 Task: Assign in the project ArchBridge the issue 'Develop a new feature to allow for automated document generation' to the sprint 'Hyperdrive'. Assign in the project ArchBridge the issue 'Improve performance when searching large data sets' to the sprint 'Hyperdrive'. Assign in the project ArchBridge the issue 'Implement user permissions to restrict access to sensitive data' to the sprint 'Hyperdrive'. Assign in the project ArchBridge the issue 'Develop a new feature to allow for in-app messaging between users' to the sprint 'Hyperdrive'
Action: Mouse moved to (228, 54)
Screenshot: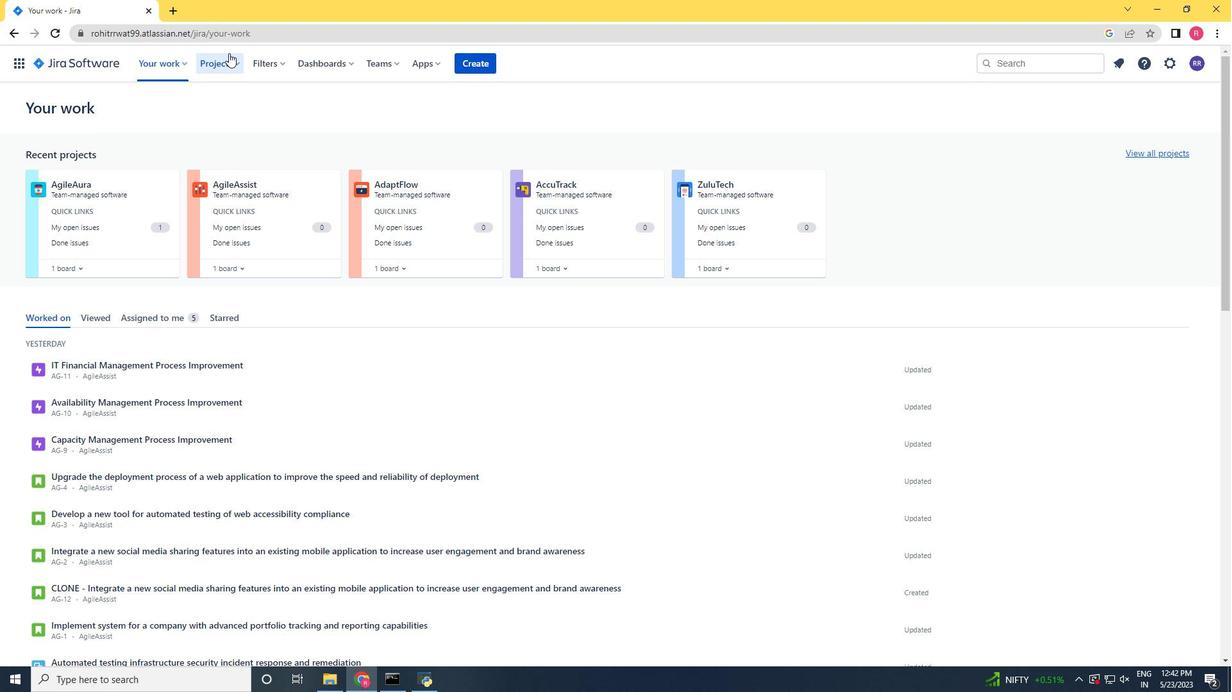 
Action: Mouse pressed left at (228, 54)
Screenshot: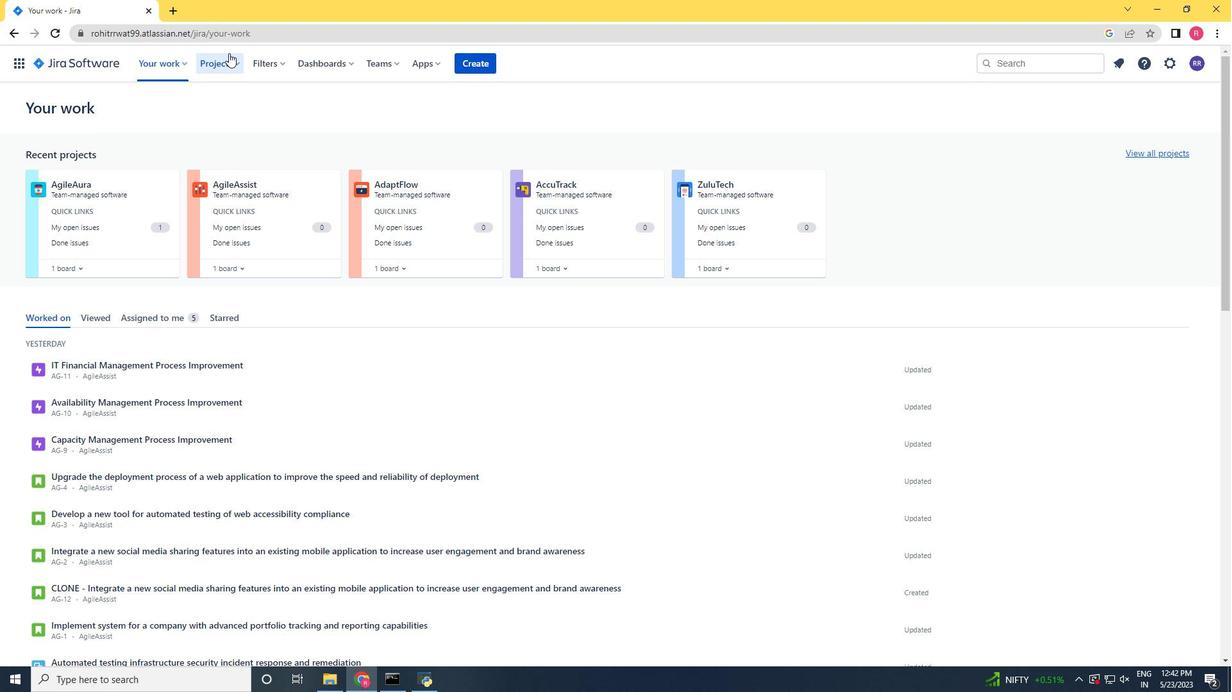 
Action: Mouse moved to (253, 121)
Screenshot: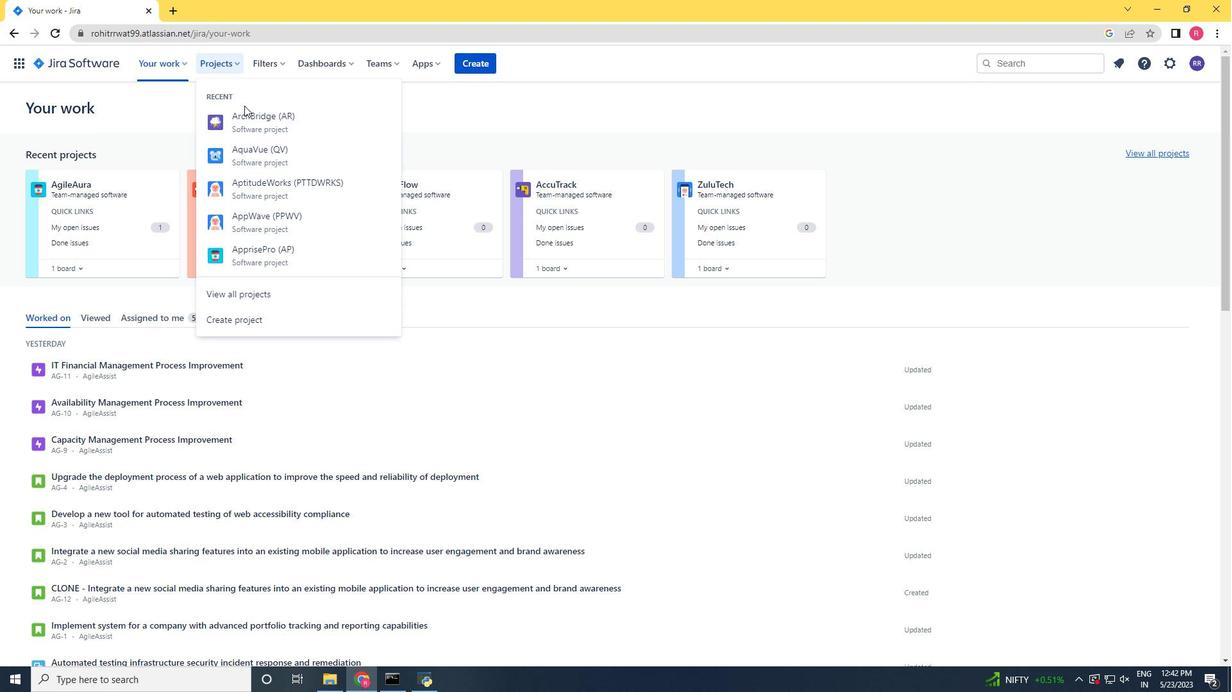 
Action: Mouse pressed left at (253, 121)
Screenshot: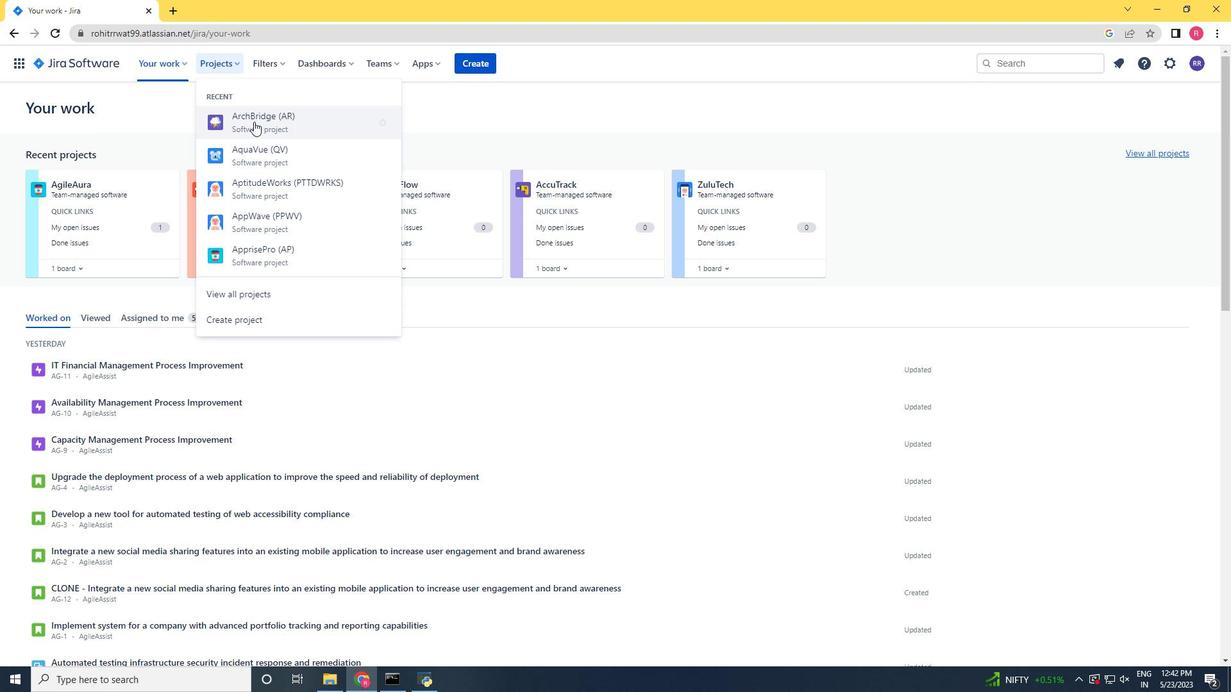 
Action: Mouse moved to (105, 189)
Screenshot: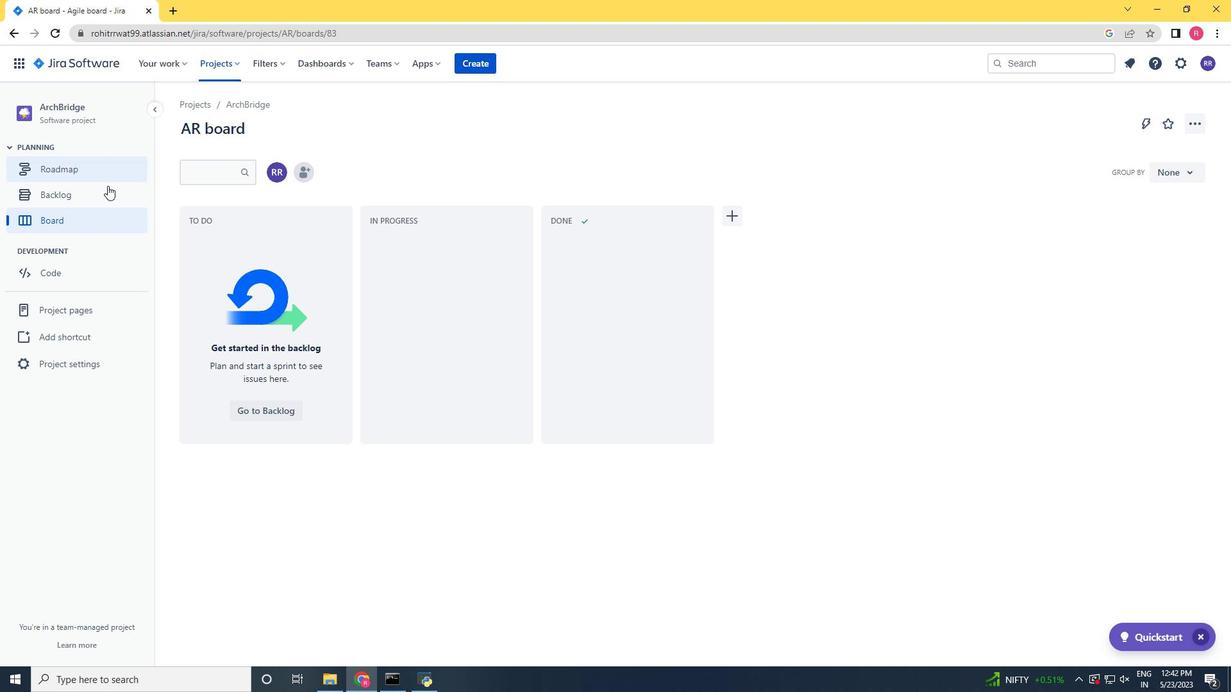
Action: Mouse pressed left at (105, 189)
Screenshot: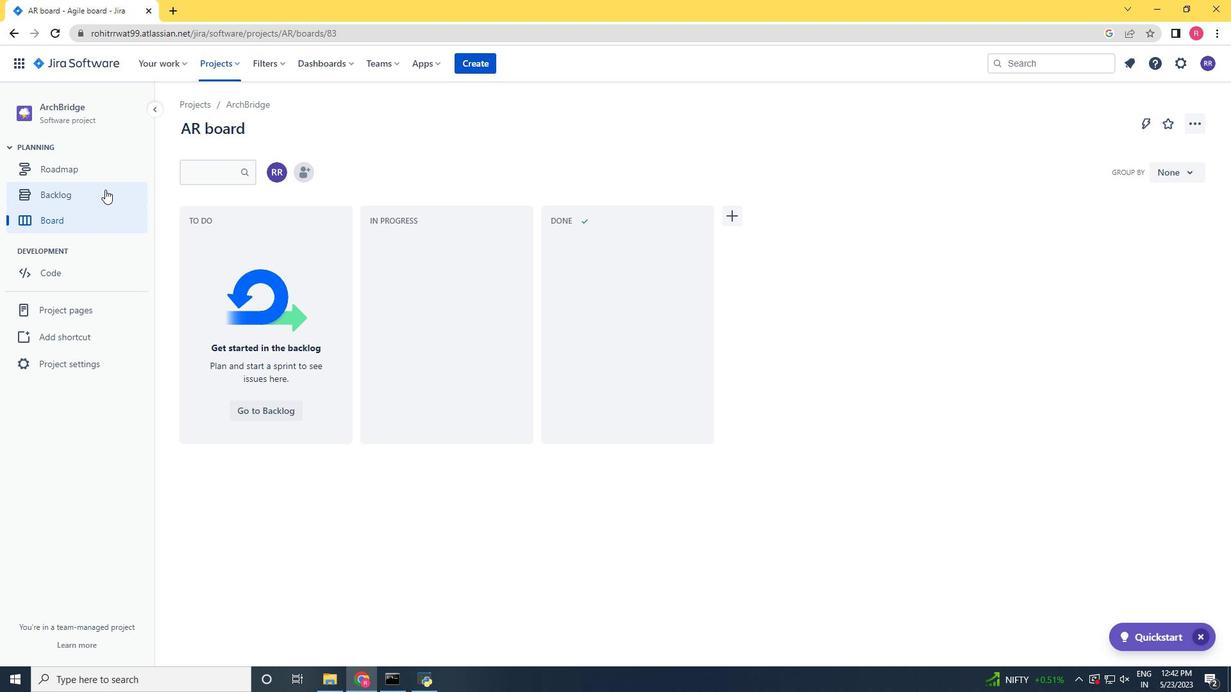
Action: Mouse moved to (936, 350)
Screenshot: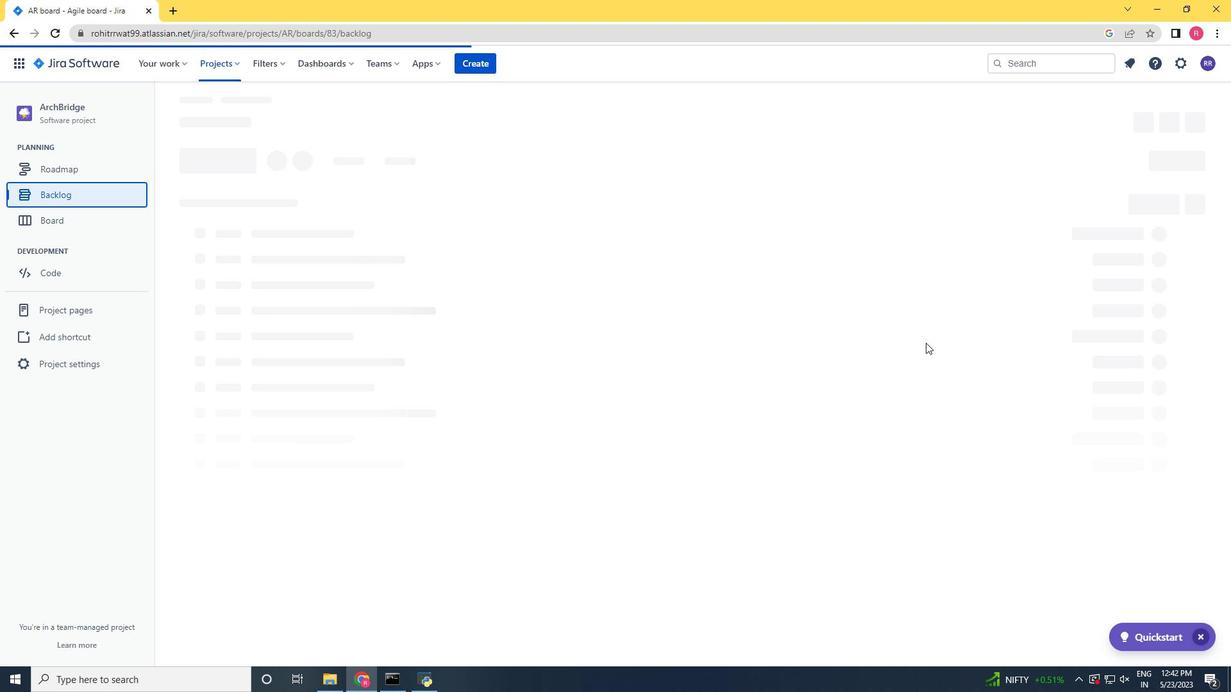 
Action: Mouse scrolled (936, 350) with delta (0, 0)
Screenshot: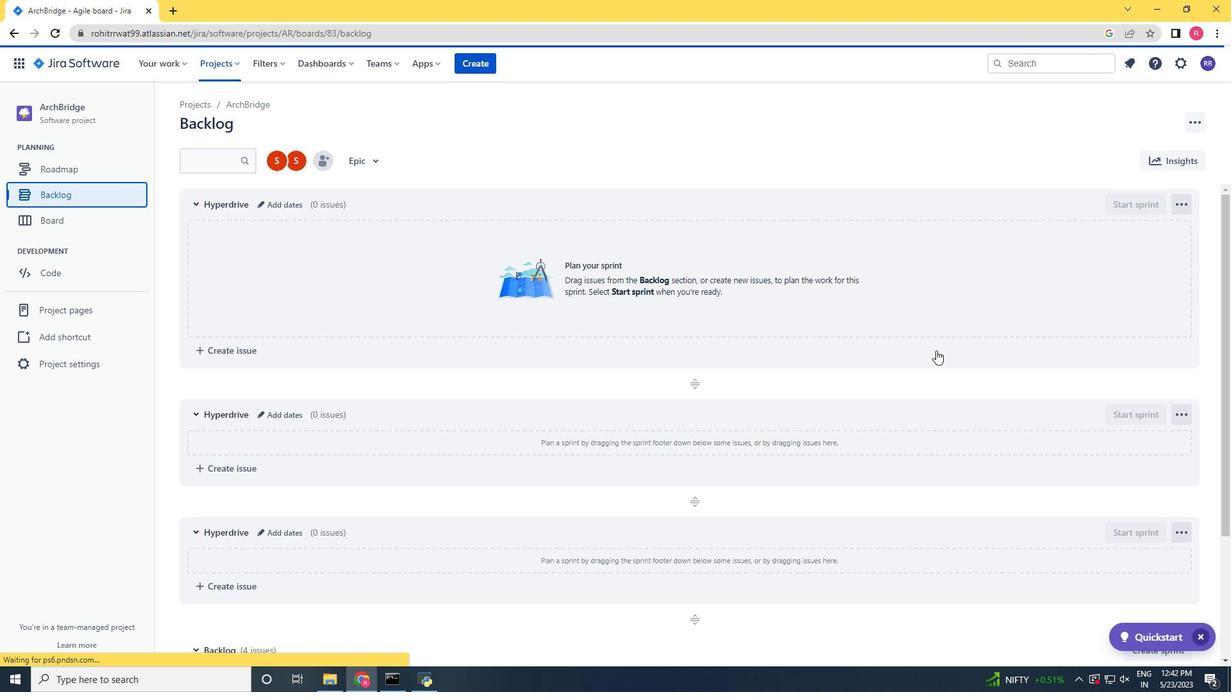 
Action: Mouse moved to (936, 353)
Screenshot: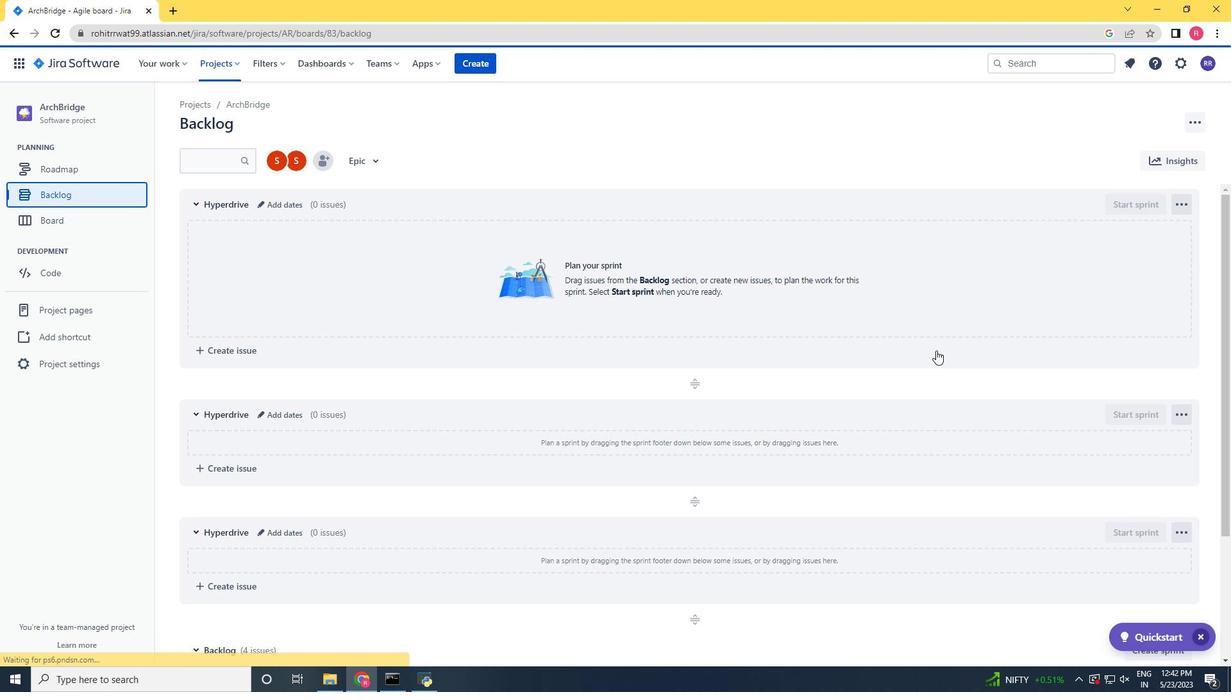 
Action: Mouse scrolled (936, 351) with delta (0, 0)
Screenshot: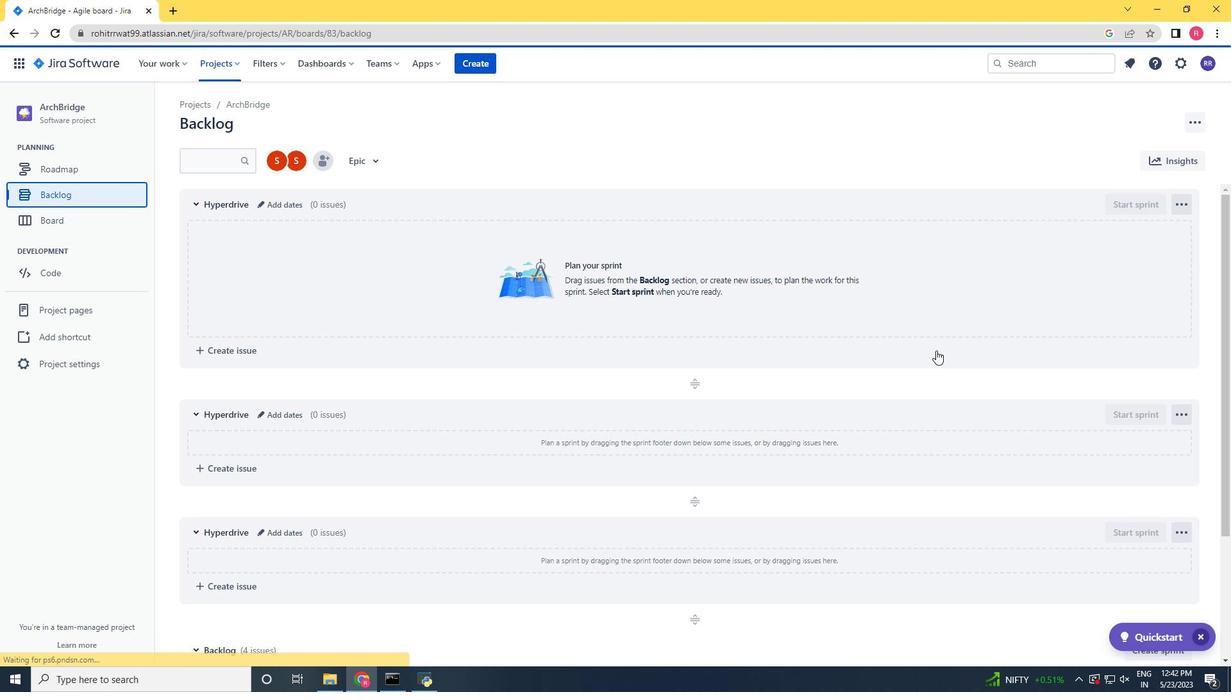 
Action: Mouse scrolled (936, 352) with delta (0, 0)
Screenshot: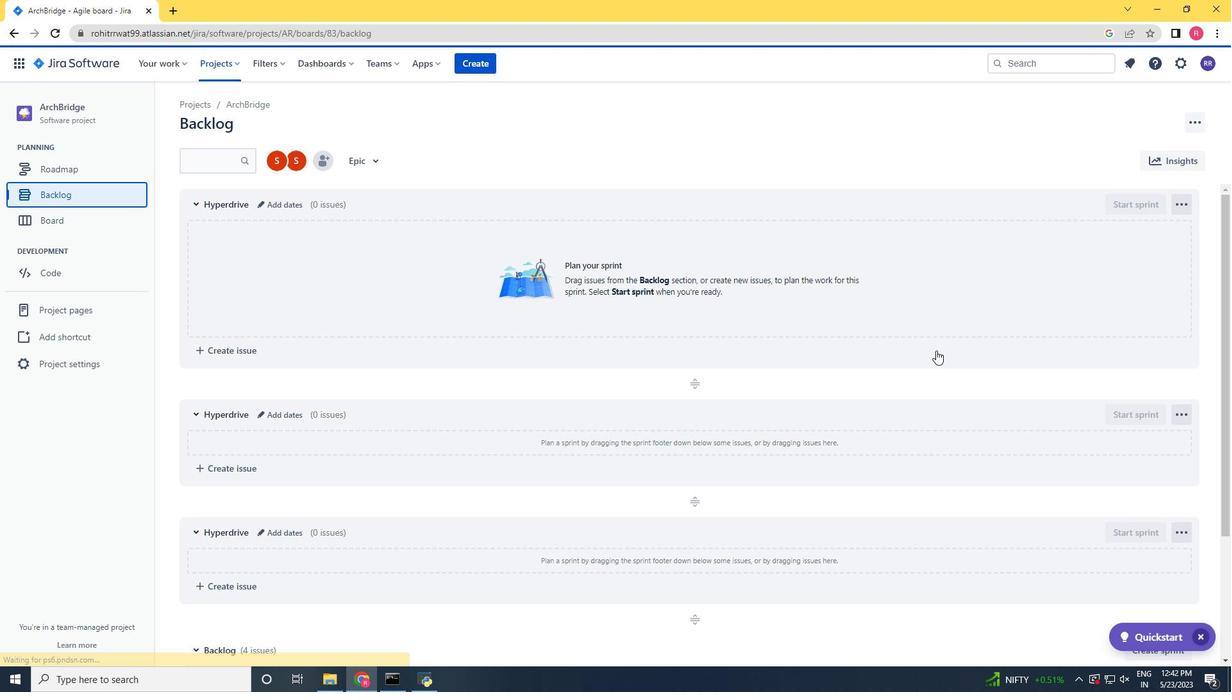 
Action: Mouse scrolled (936, 352) with delta (0, 0)
Screenshot: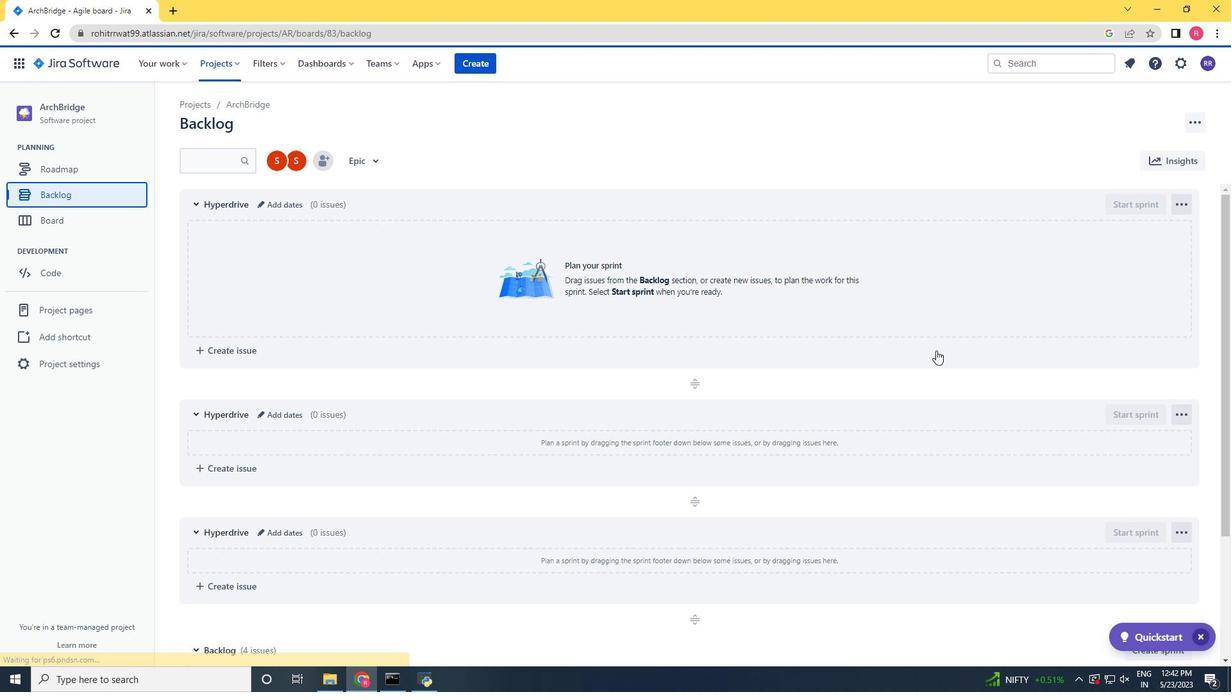 
Action: Mouse moved to (936, 353)
Screenshot: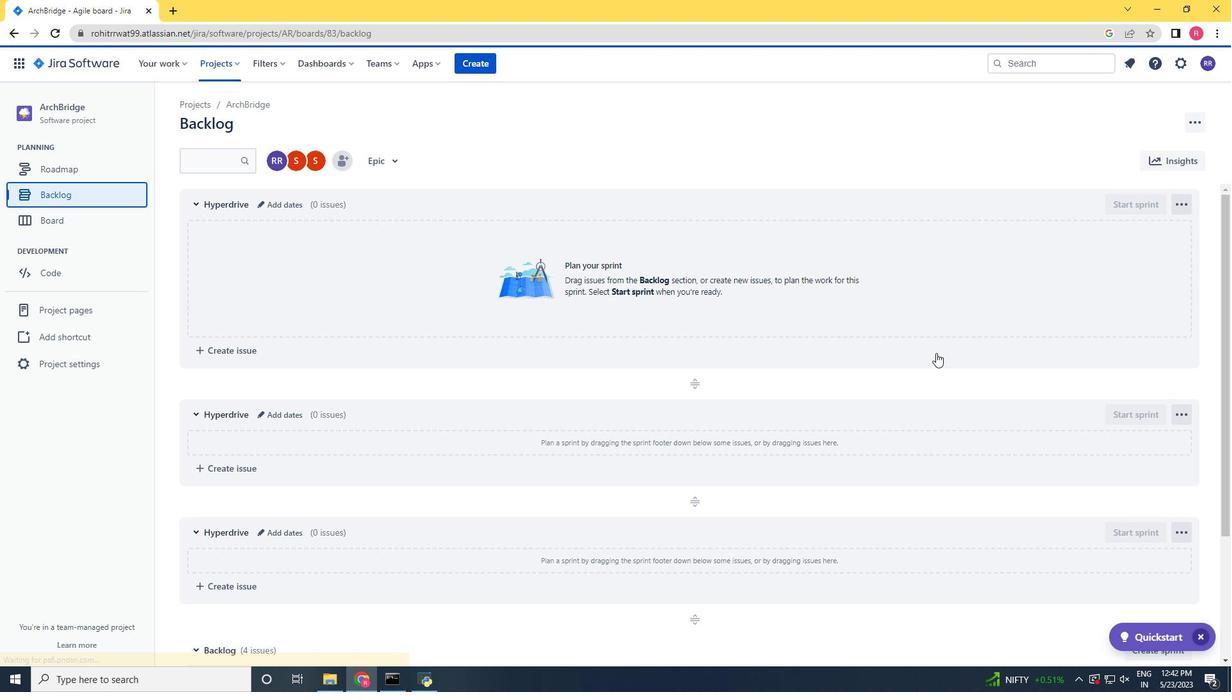 
Action: Mouse scrolled (936, 352) with delta (0, 0)
Screenshot: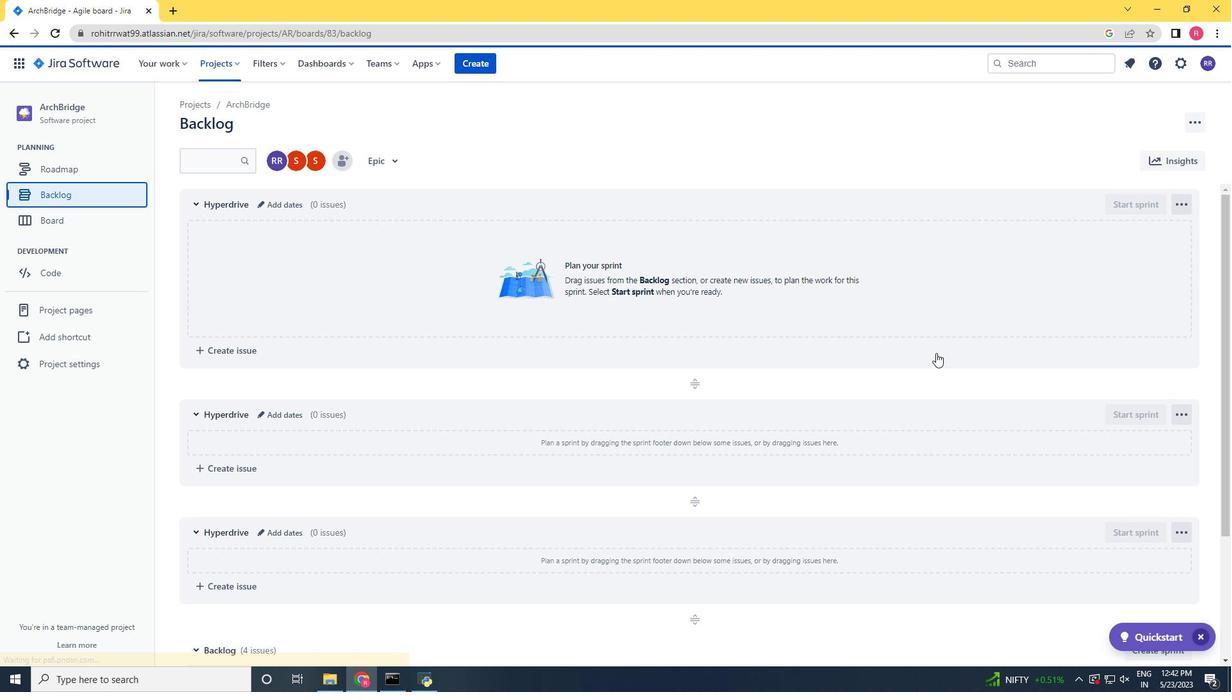 
Action: Mouse scrolled (936, 352) with delta (0, 0)
Screenshot: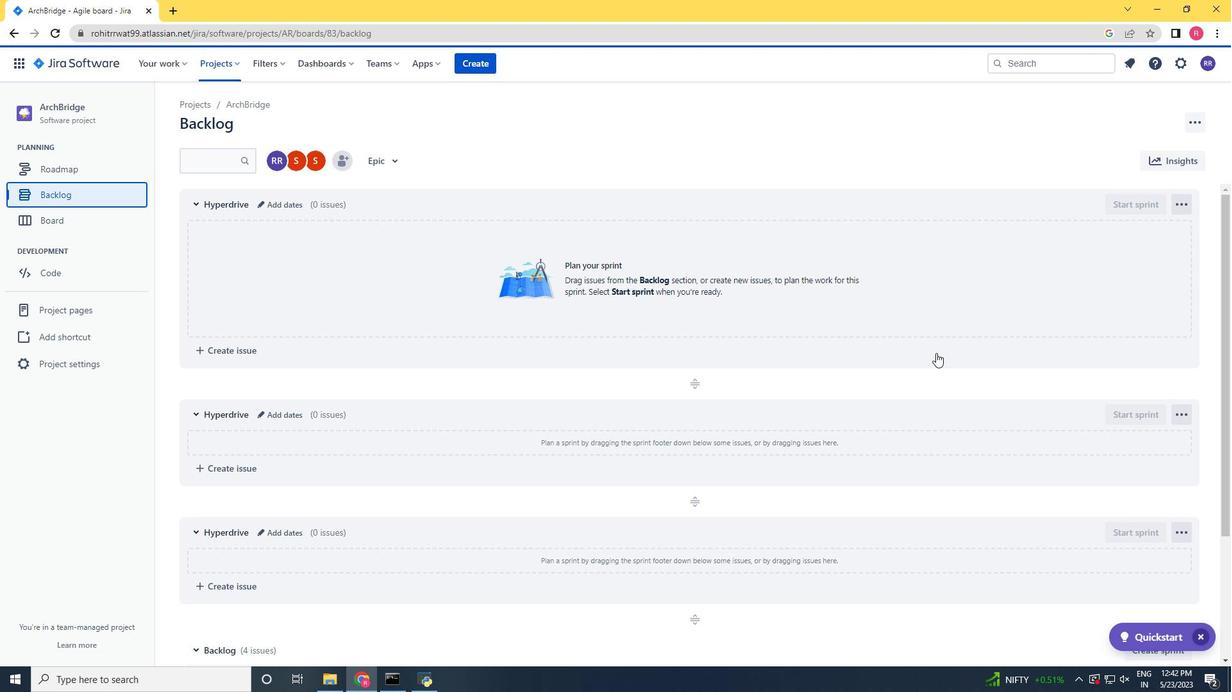 
Action: Mouse moved to (1174, 518)
Screenshot: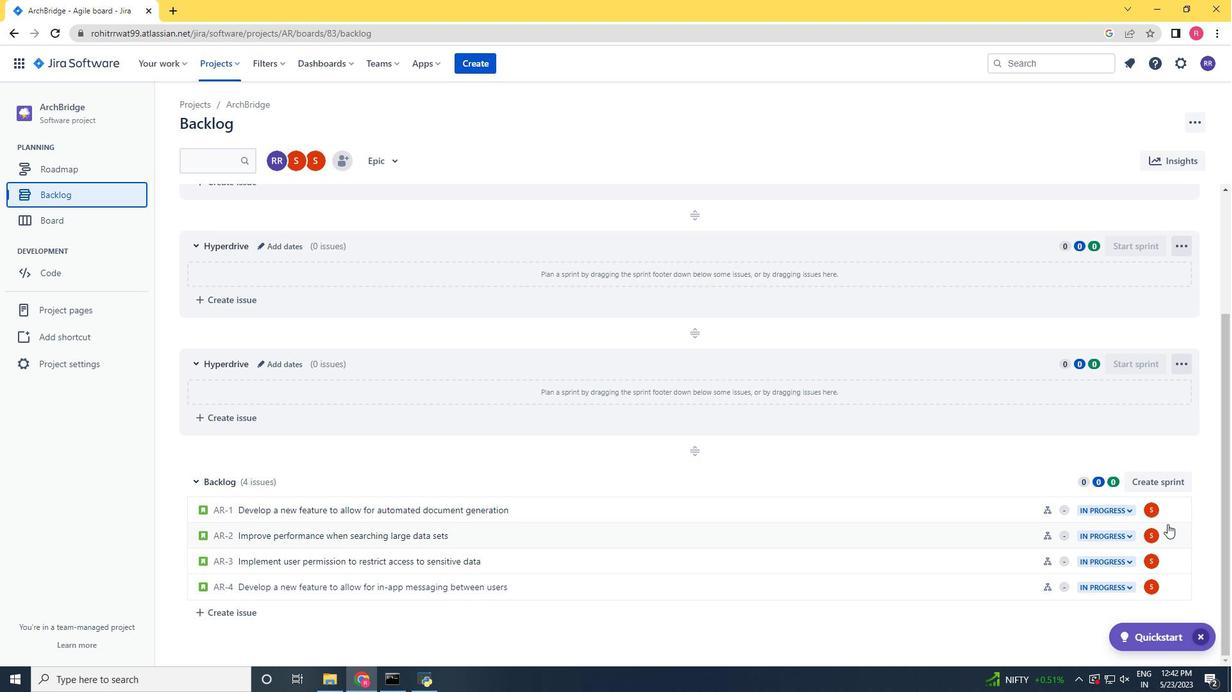 
Action: Mouse pressed left at (1174, 518)
Screenshot: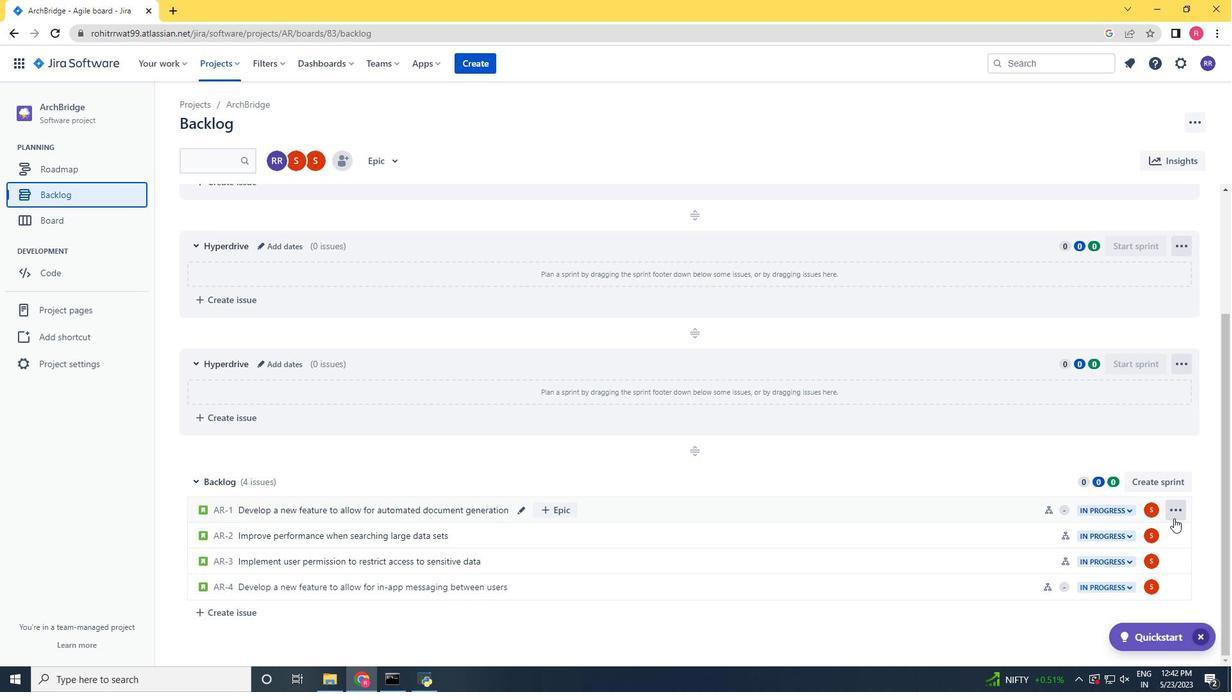 
Action: Mouse moved to (1126, 400)
Screenshot: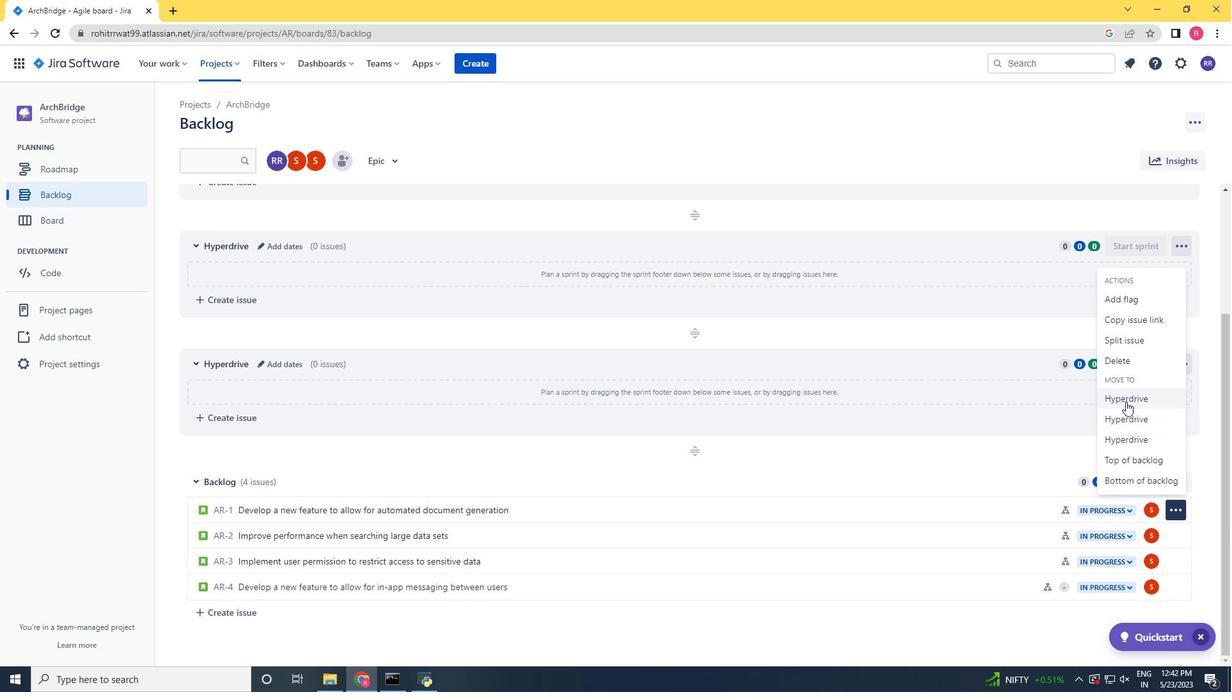 
Action: Mouse pressed left at (1126, 400)
Screenshot: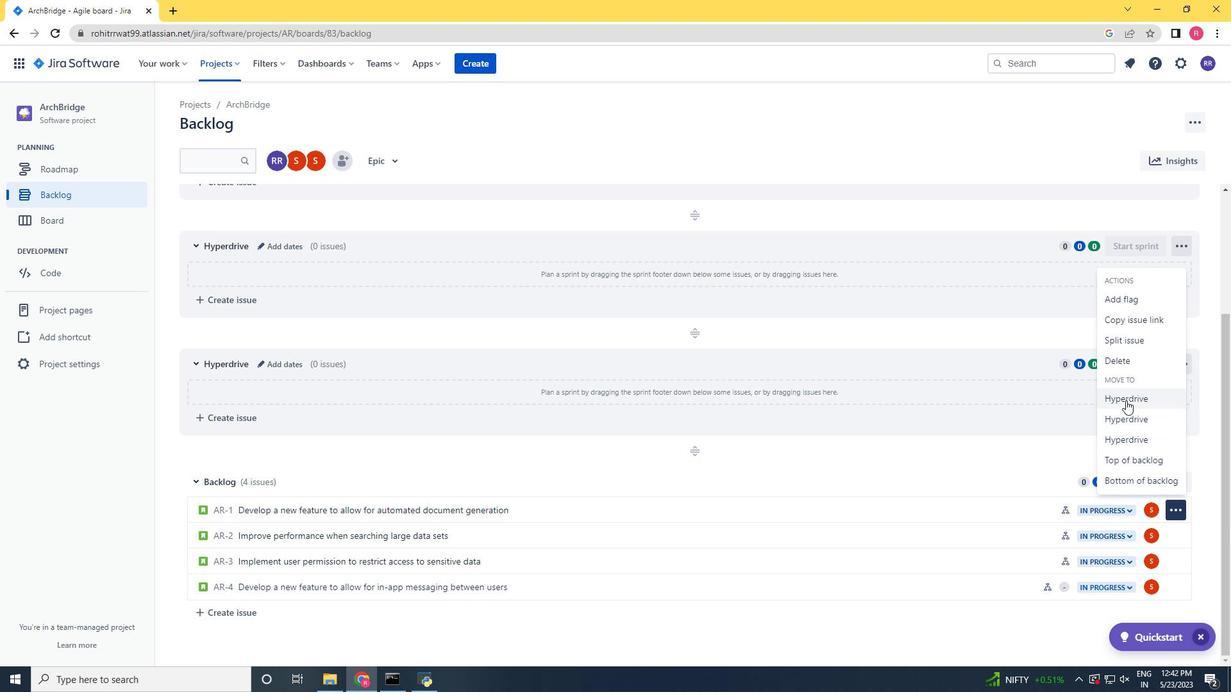 
Action: Mouse moved to (1175, 534)
Screenshot: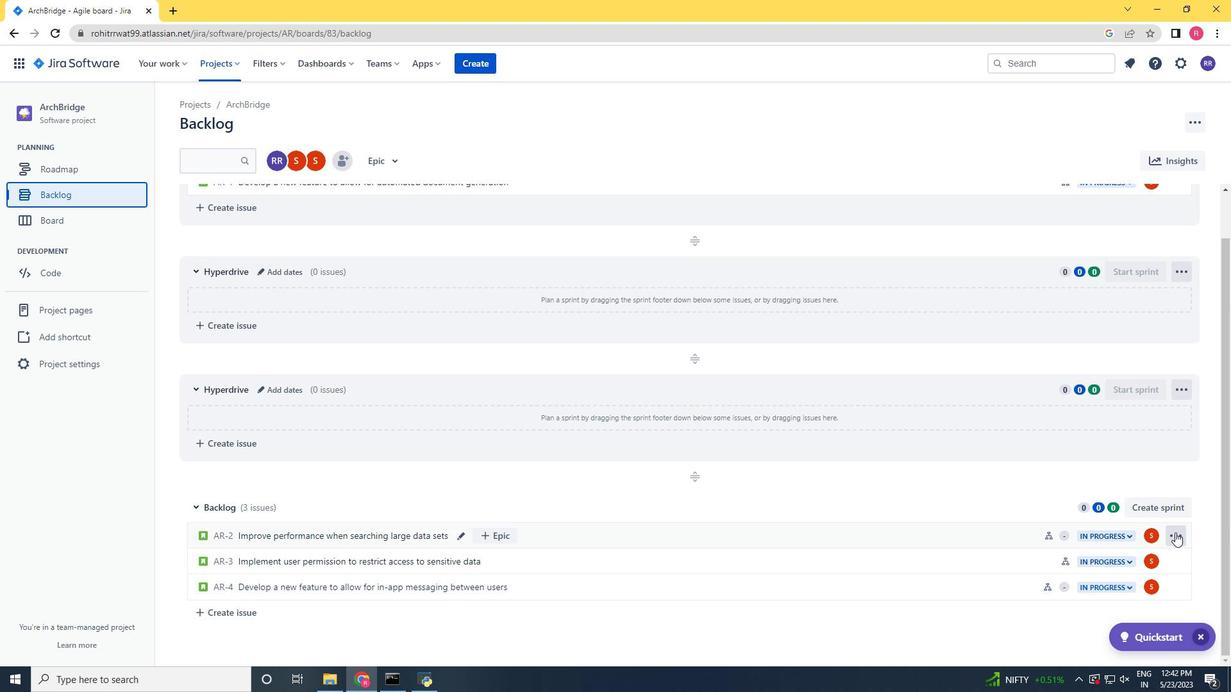 
Action: Mouse pressed left at (1175, 534)
Screenshot: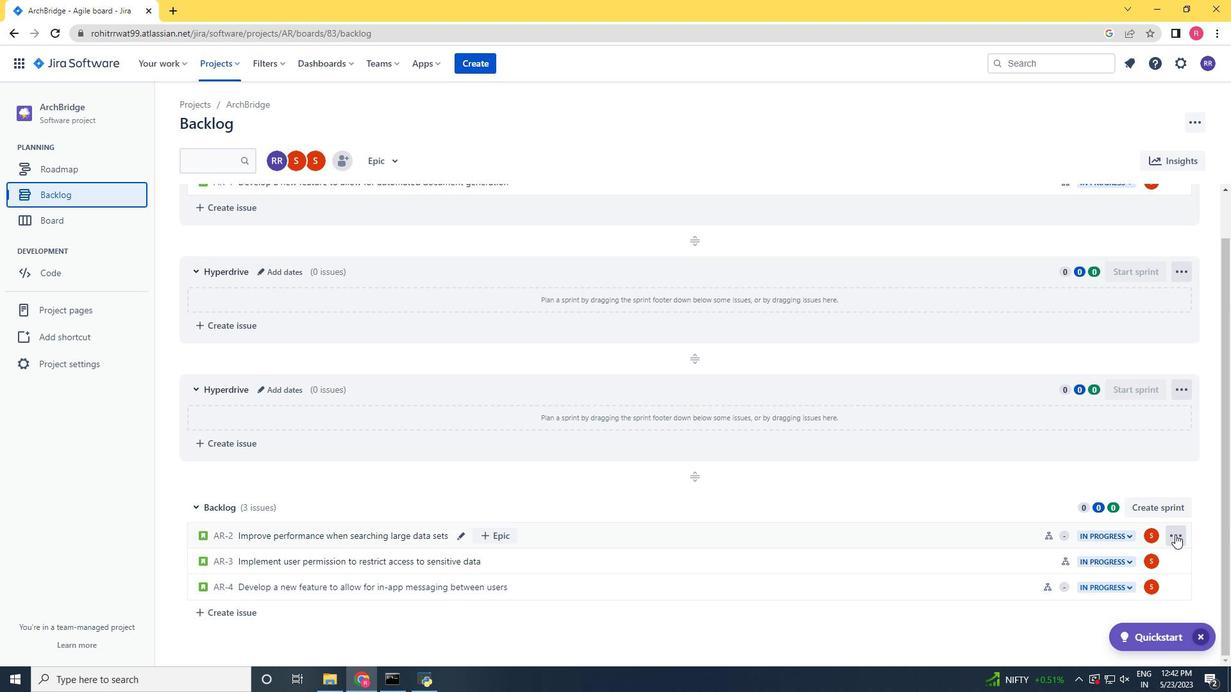 
Action: Mouse moved to (1142, 454)
Screenshot: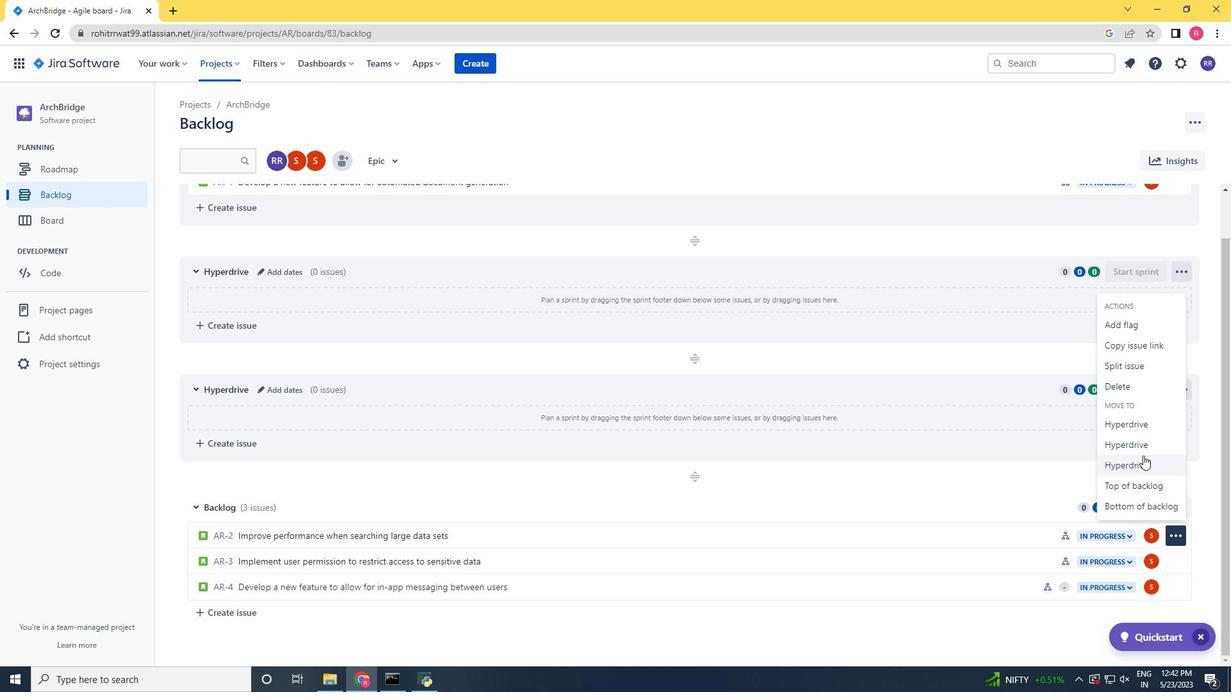 
Action: Mouse pressed left at (1142, 454)
Screenshot: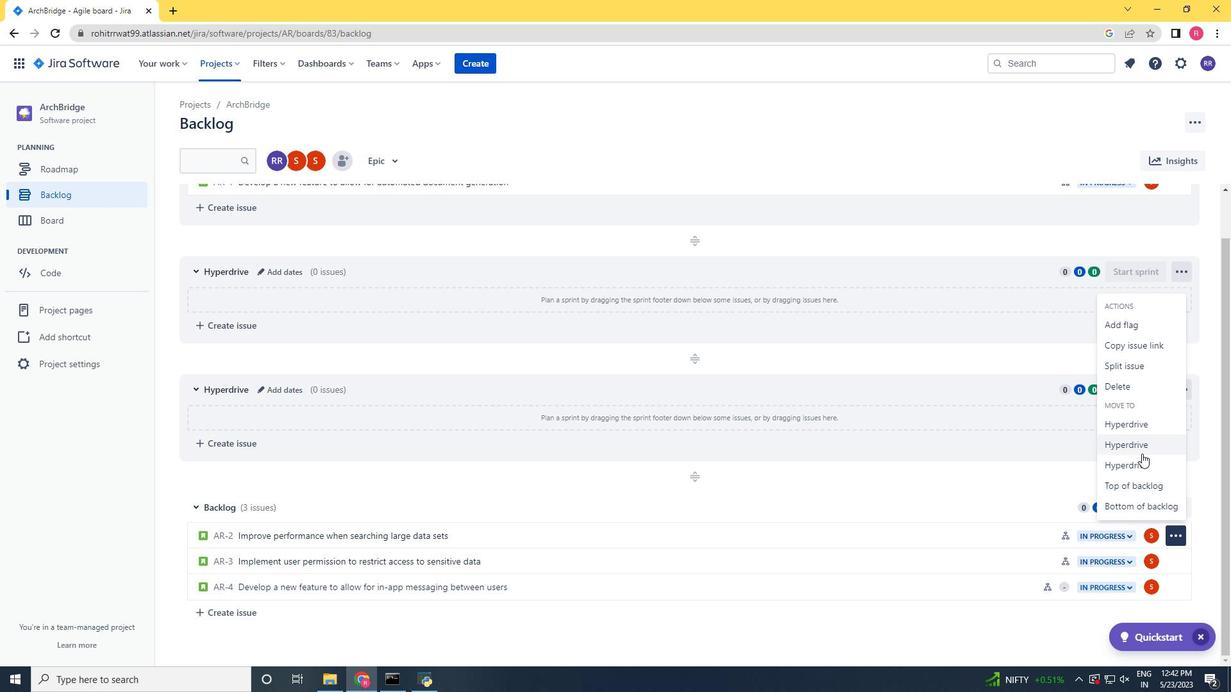
Action: Mouse moved to (1173, 564)
Screenshot: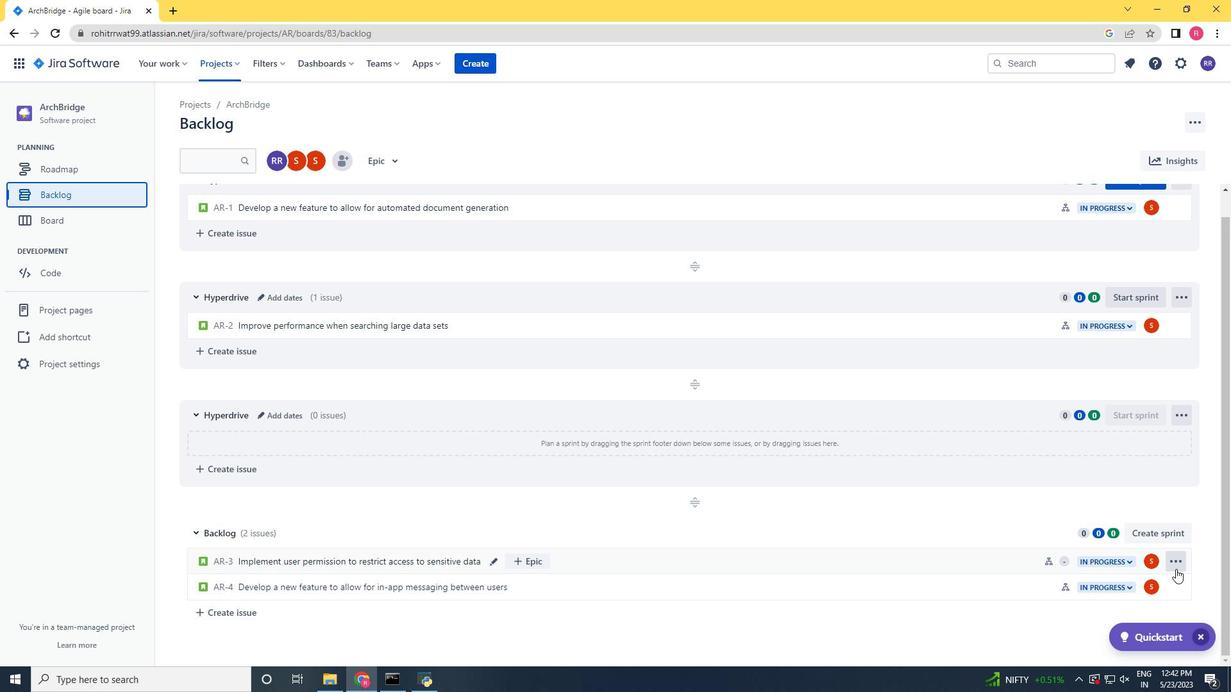 
Action: Mouse pressed left at (1173, 564)
Screenshot: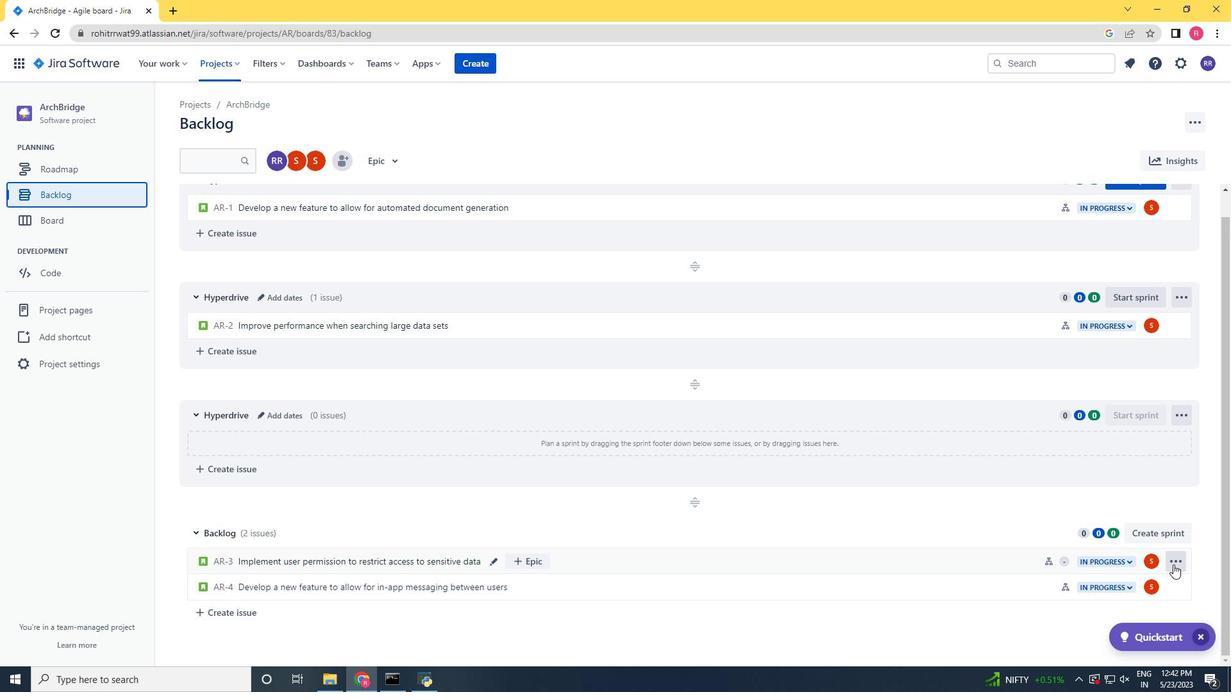 
Action: Mouse moved to (1149, 500)
Screenshot: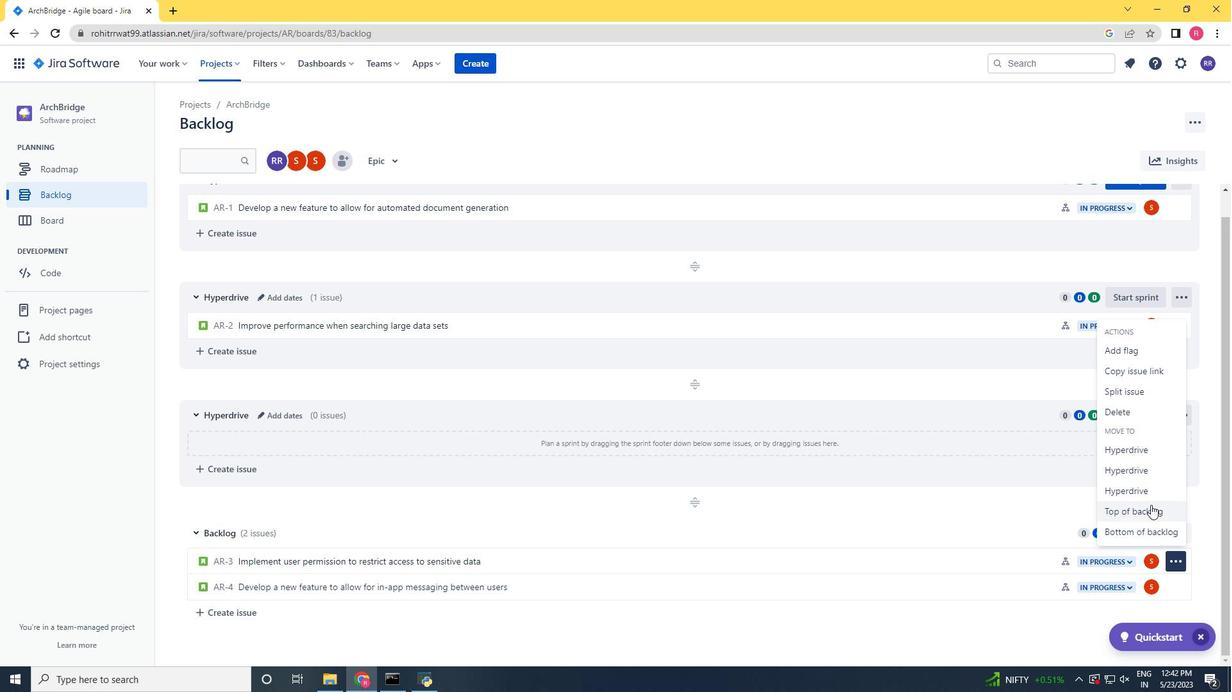 
Action: Mouse pressed left at (1149, 500)
Screenshot: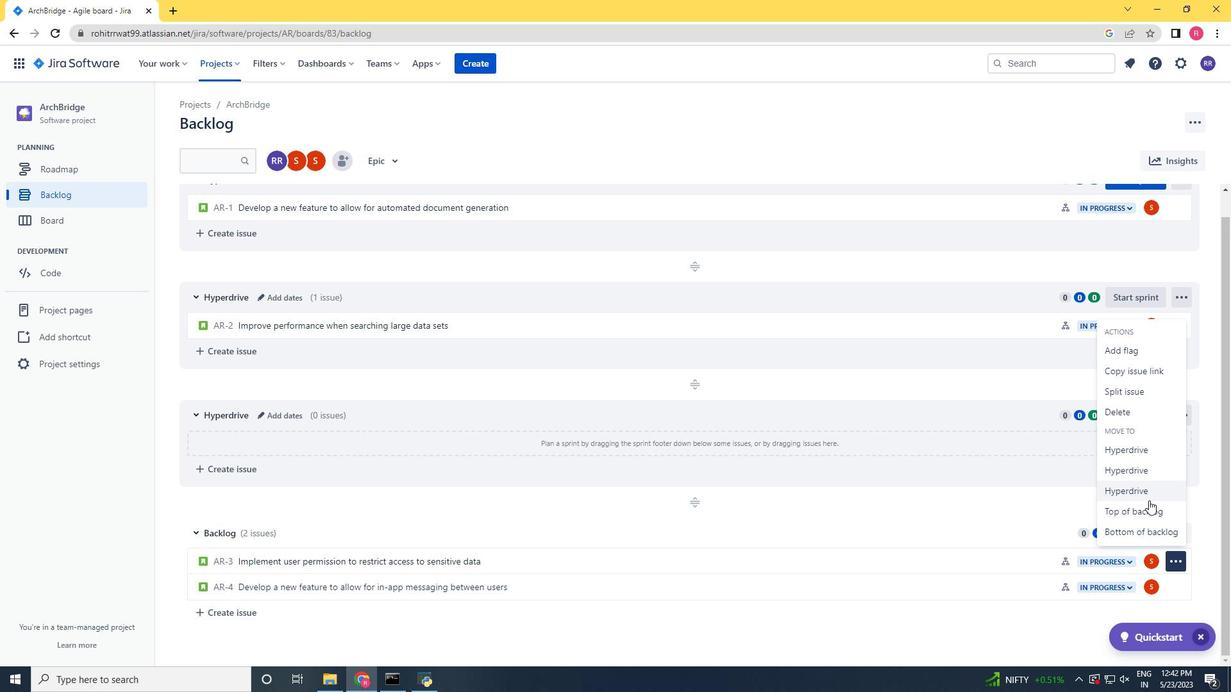 
Action: Mouse moved to (1179, 588)
Screenshot: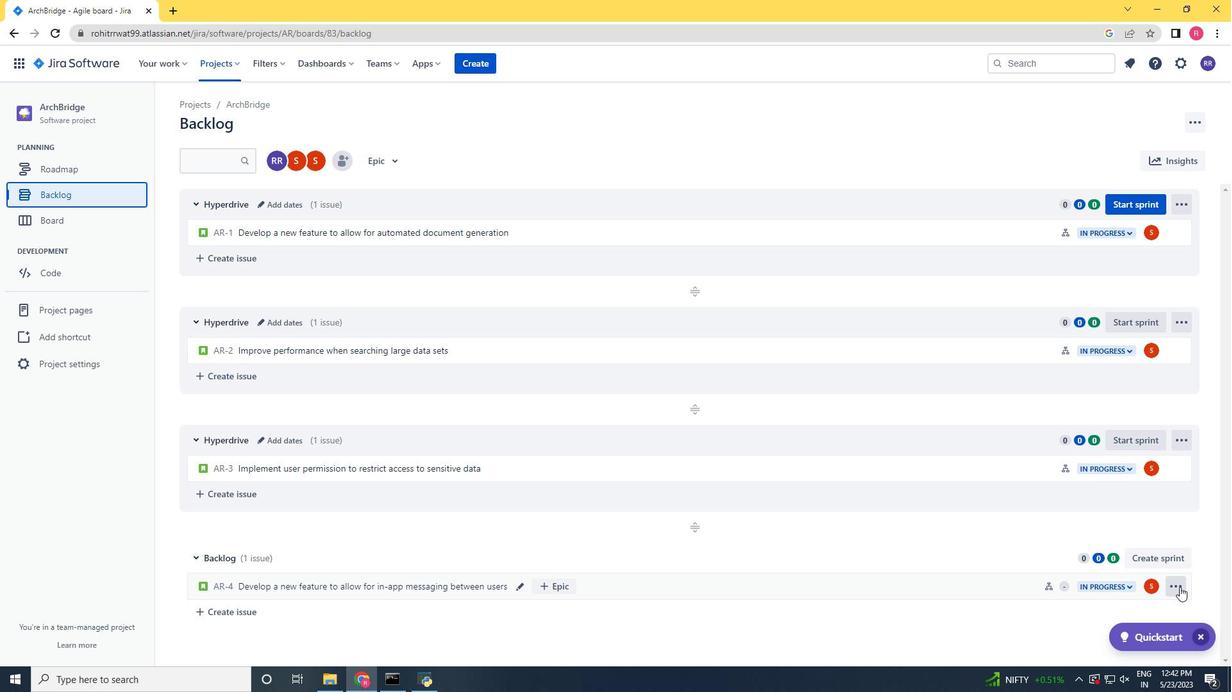 
Action: Mouse pressed left at (1179, 588)
Screenshot: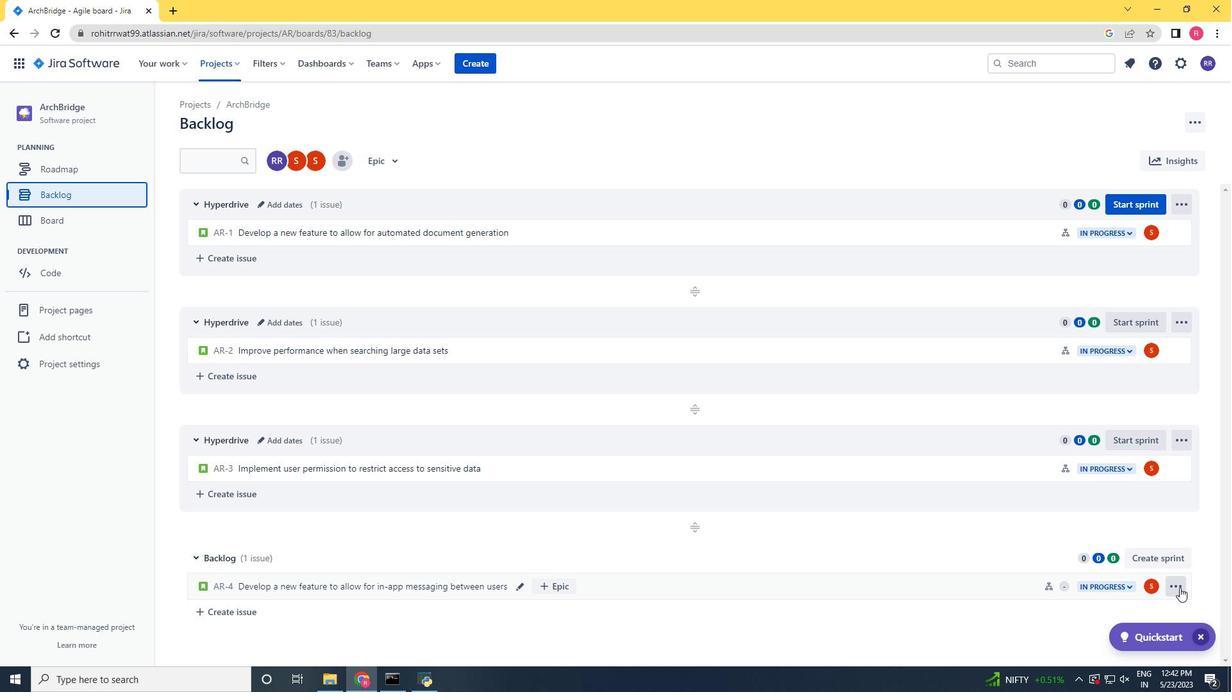 
Action: Mouse moved to (1148, 514)
Screenshot: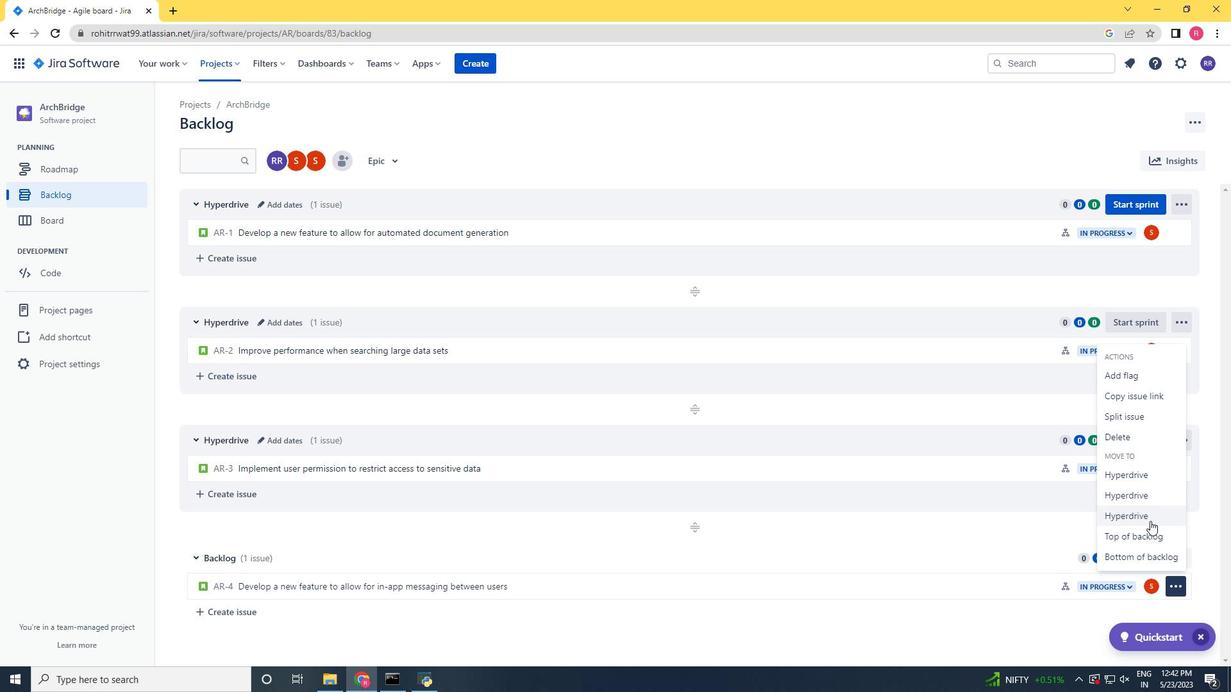 
Action: Mouse pressed left at (1148, 514)
Screenshot: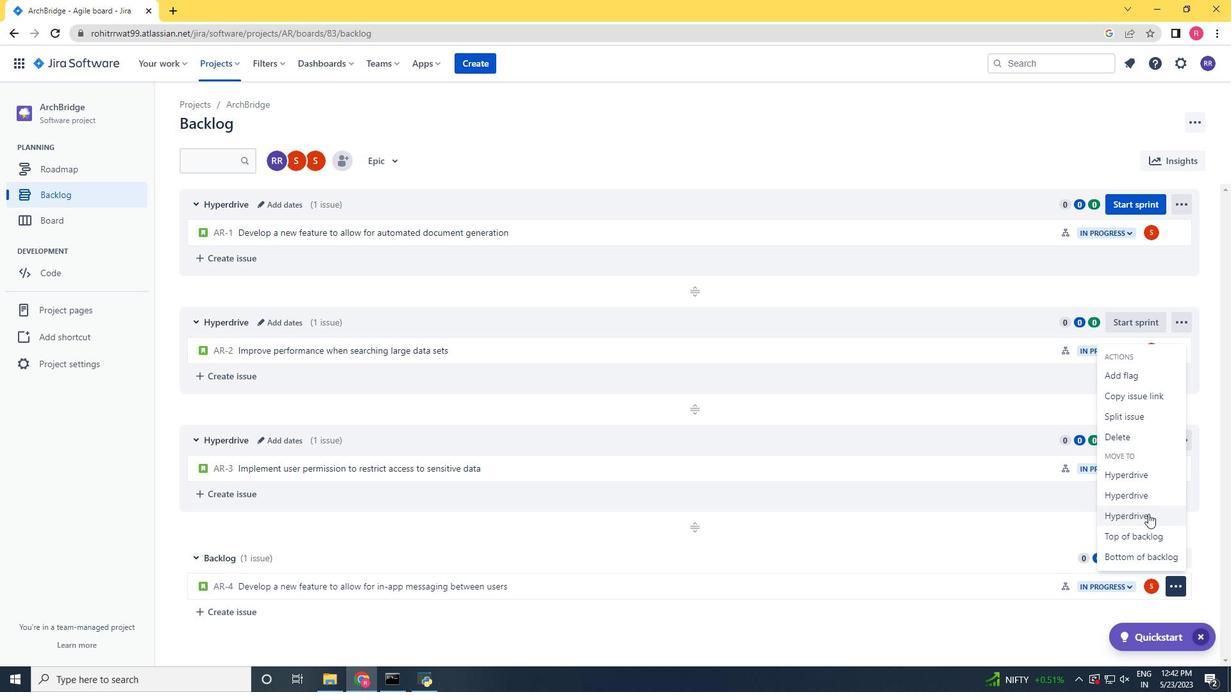 
Action: Mouse moved to (983, 502)
Screenshot: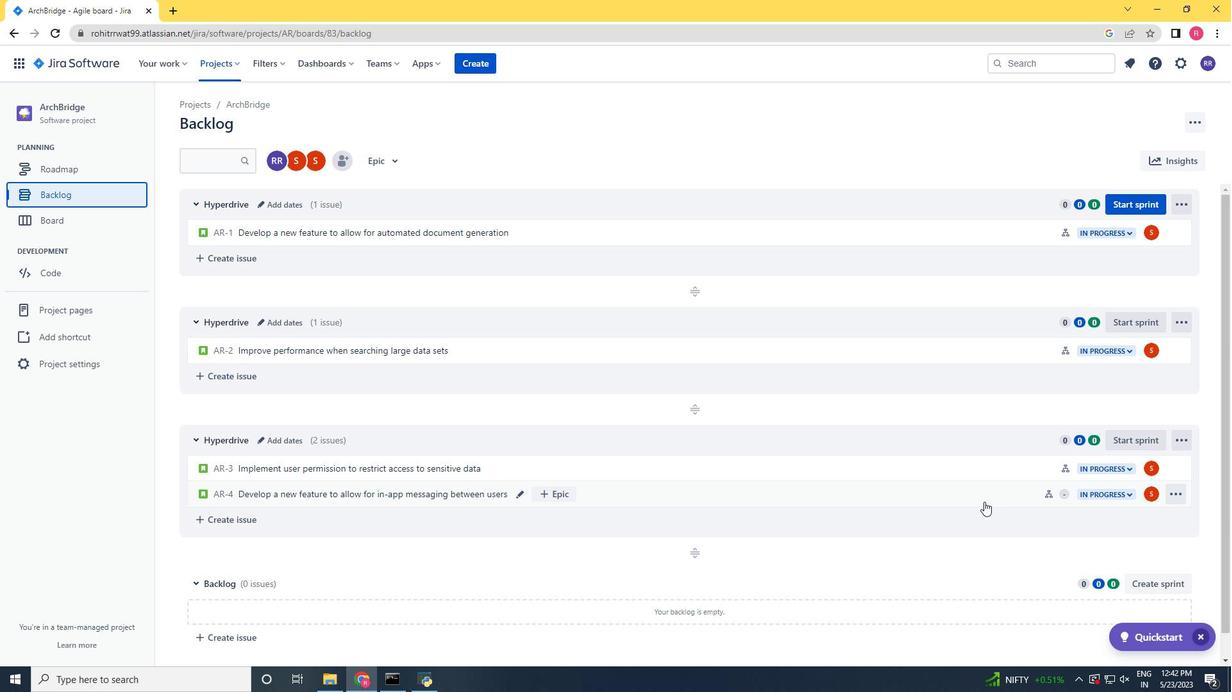 
Action: Mouse scrolled (983, 503) with delta (0, 0)
Screenshot: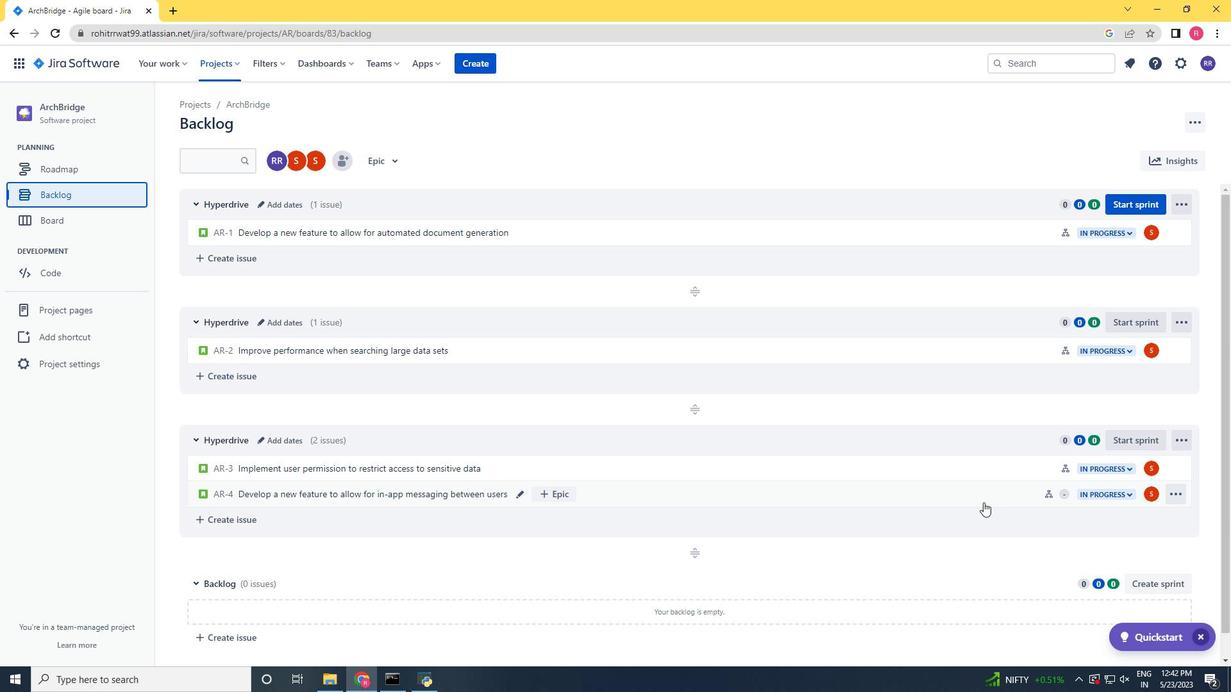 
Action: Mouse scrolled (983, 503) with delta (0, 0)
Screenshot: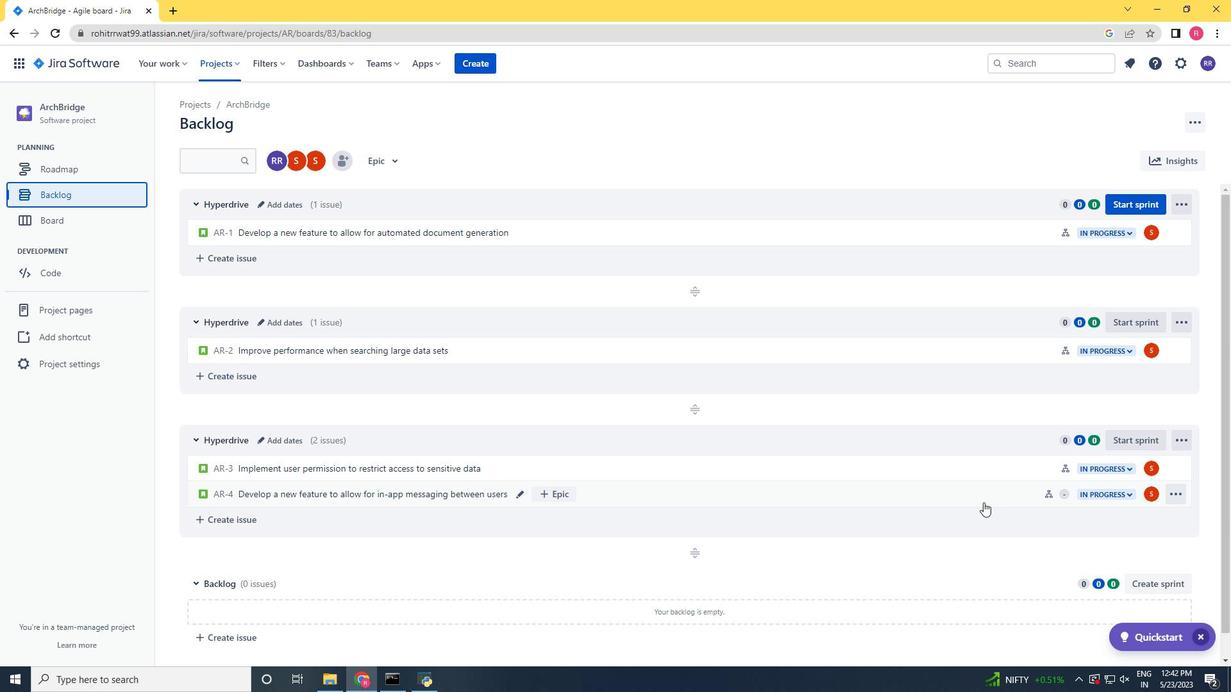 
Action: Mouse scrolled (983, 503) with delta (0, 0)
Screenshot: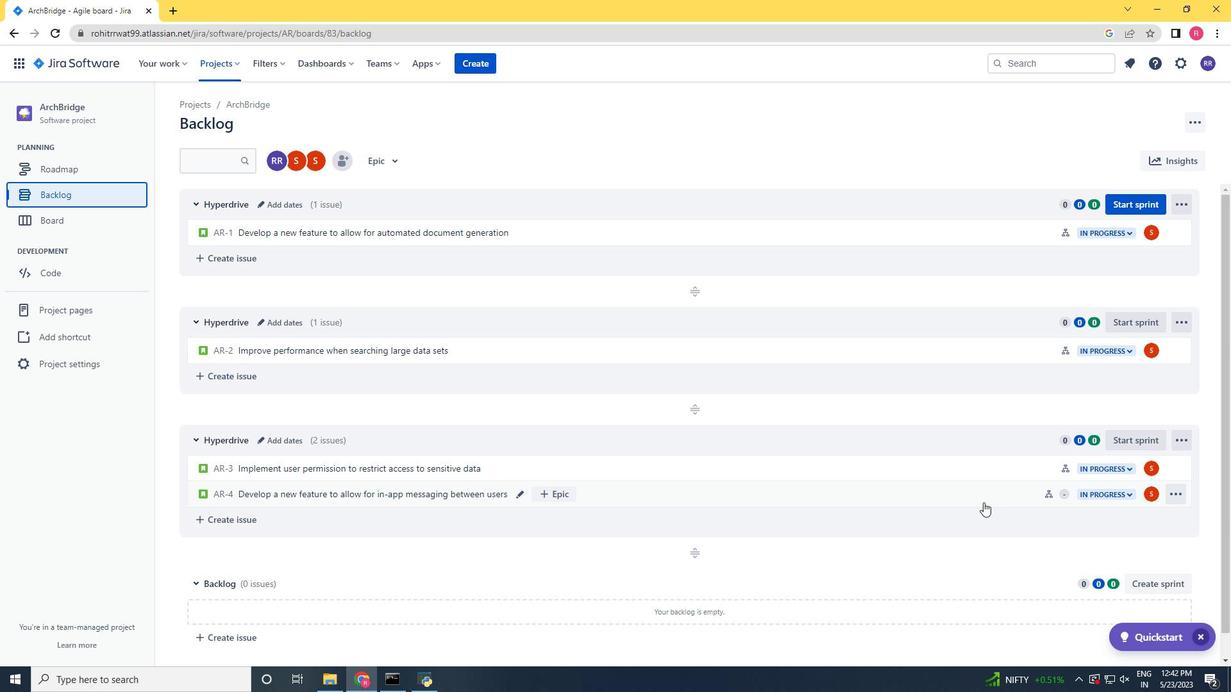 
Action: Mouse moved to (983, 502)
Screenshot: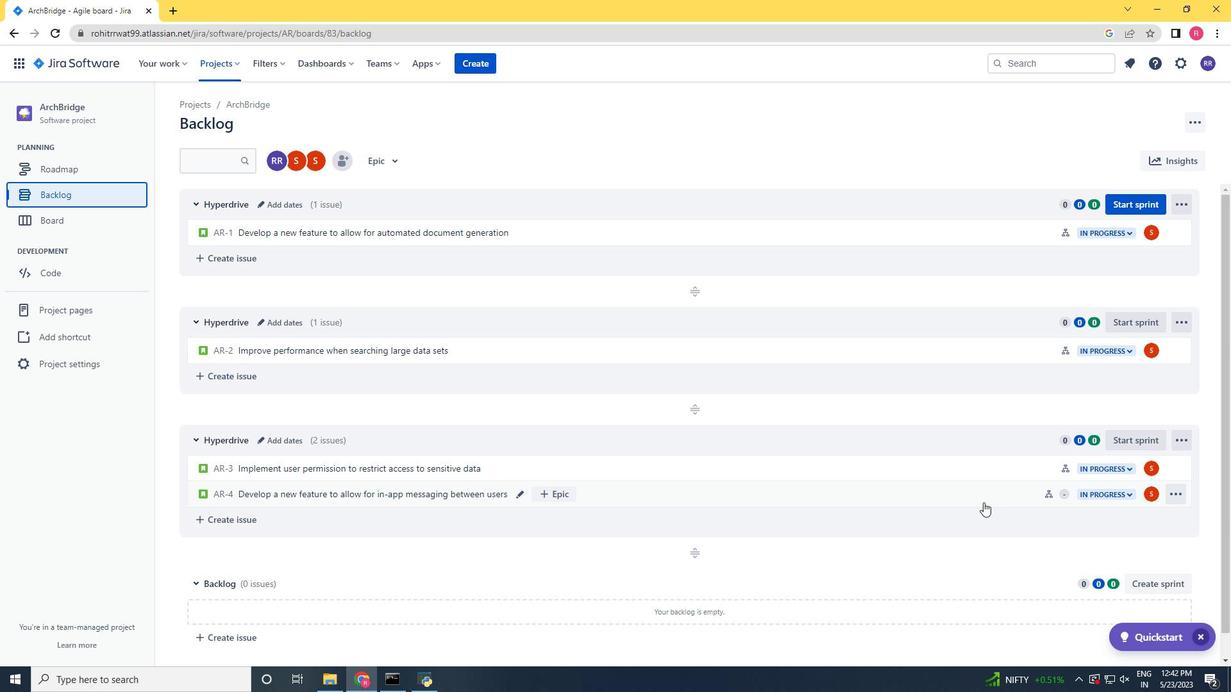 
Action: Mouse scrolled (983, 503) with delta (0, 0)
Screenshot: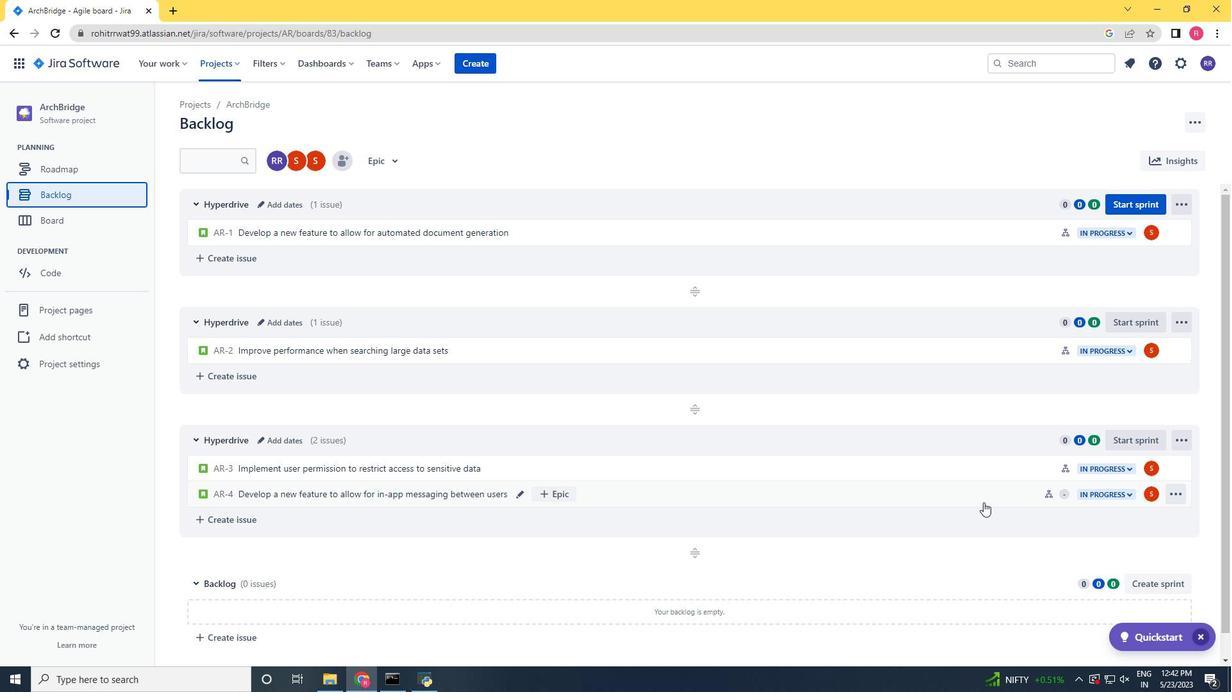 
Action: Mouse scrolled (983, 503) with delta (0, 0)
Screenshot: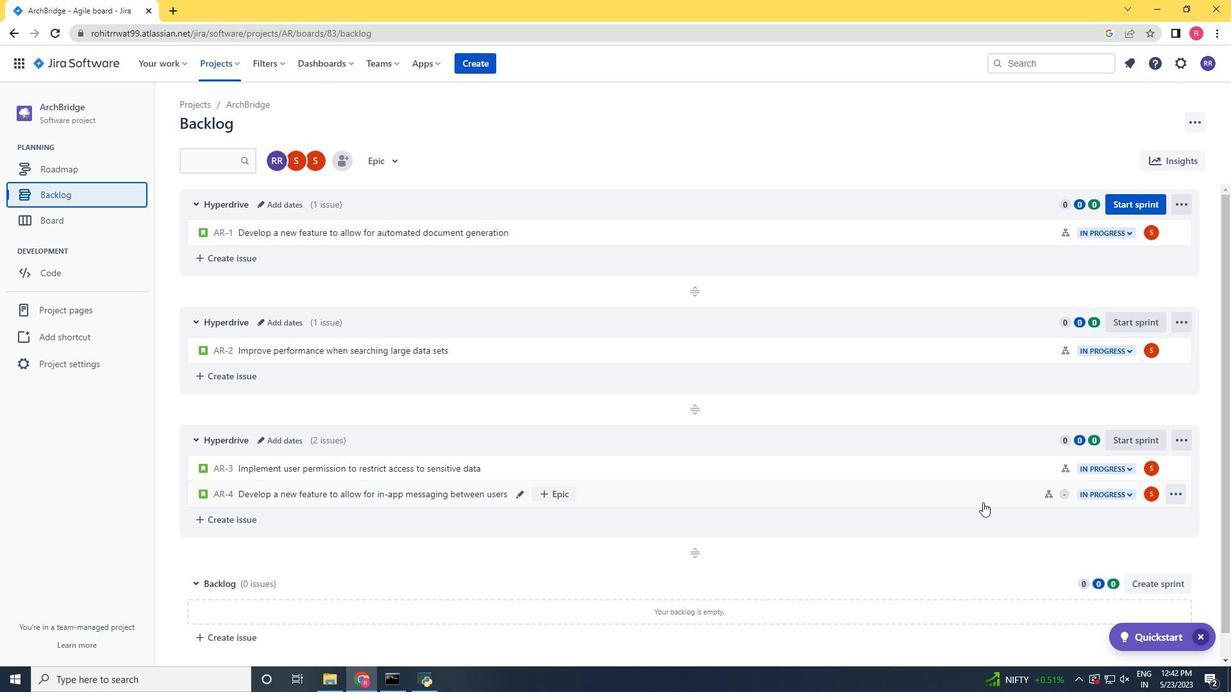 
Action: Mouse moved to (982, 502)
Screenshot: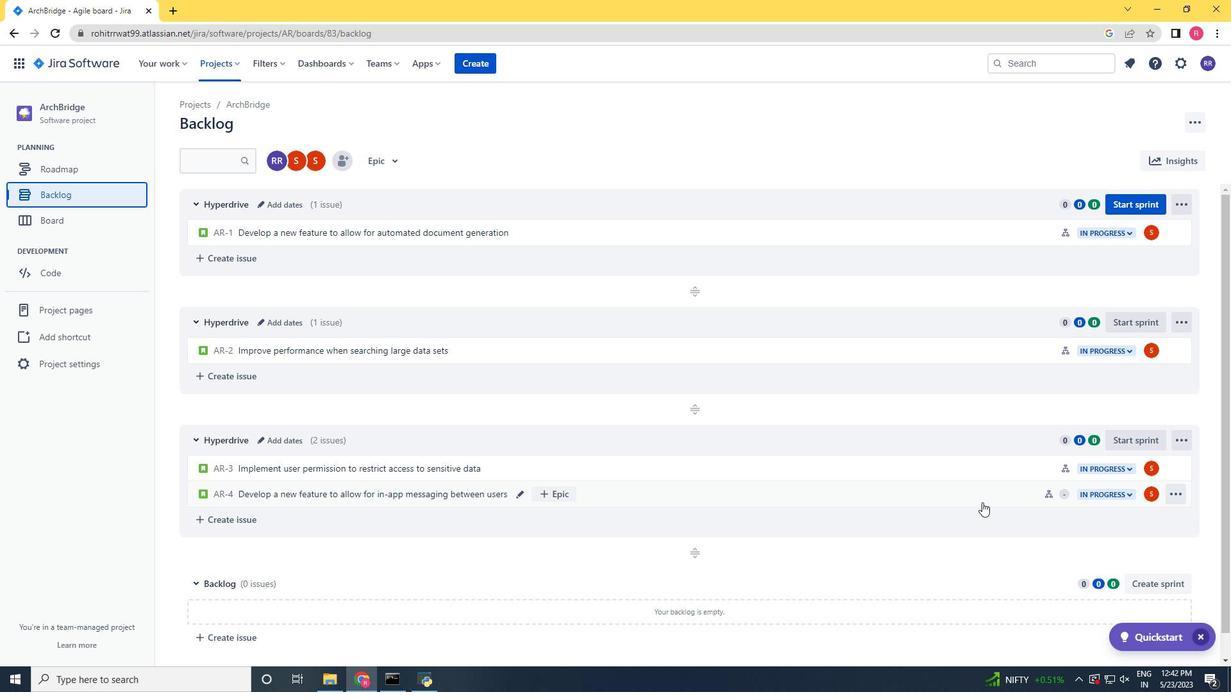 
Action: Mouse scrolled (982, 501) with delta (0, 0)
Screenshot: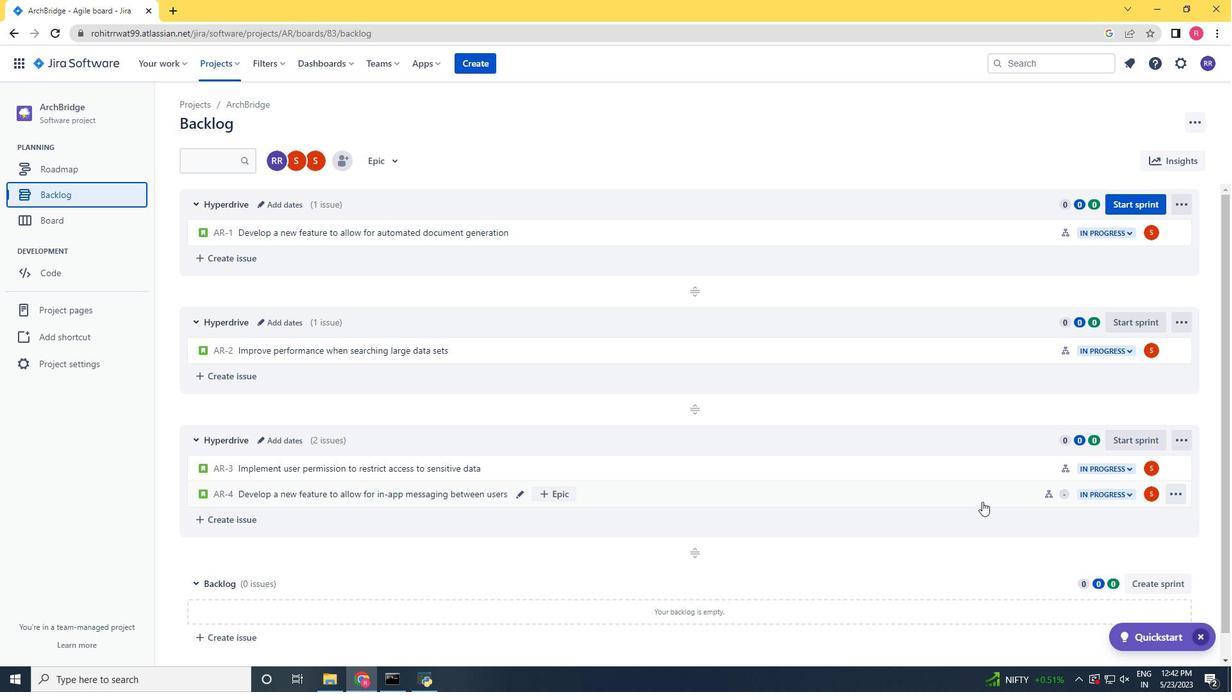 
Action: Mouse scrolled (982, 501) with delta (0, 0)
Screenshot: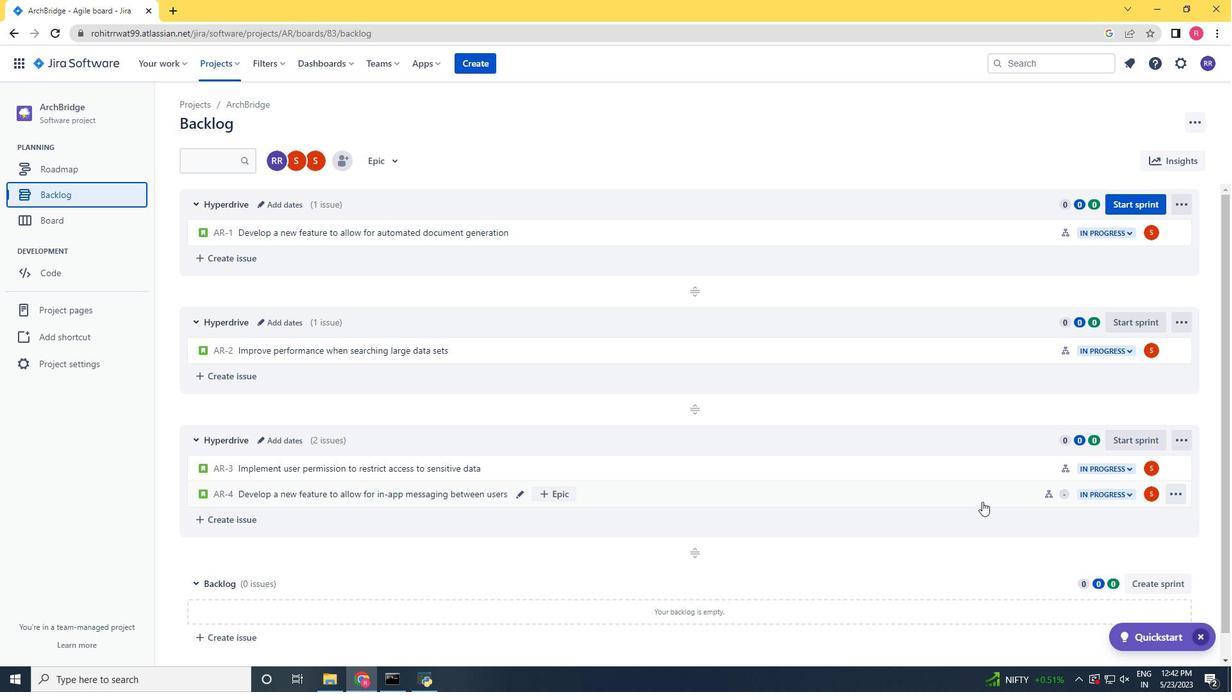 
Action: Mouse scrolled (982, 501) with delta (0, 0)
Screenshot: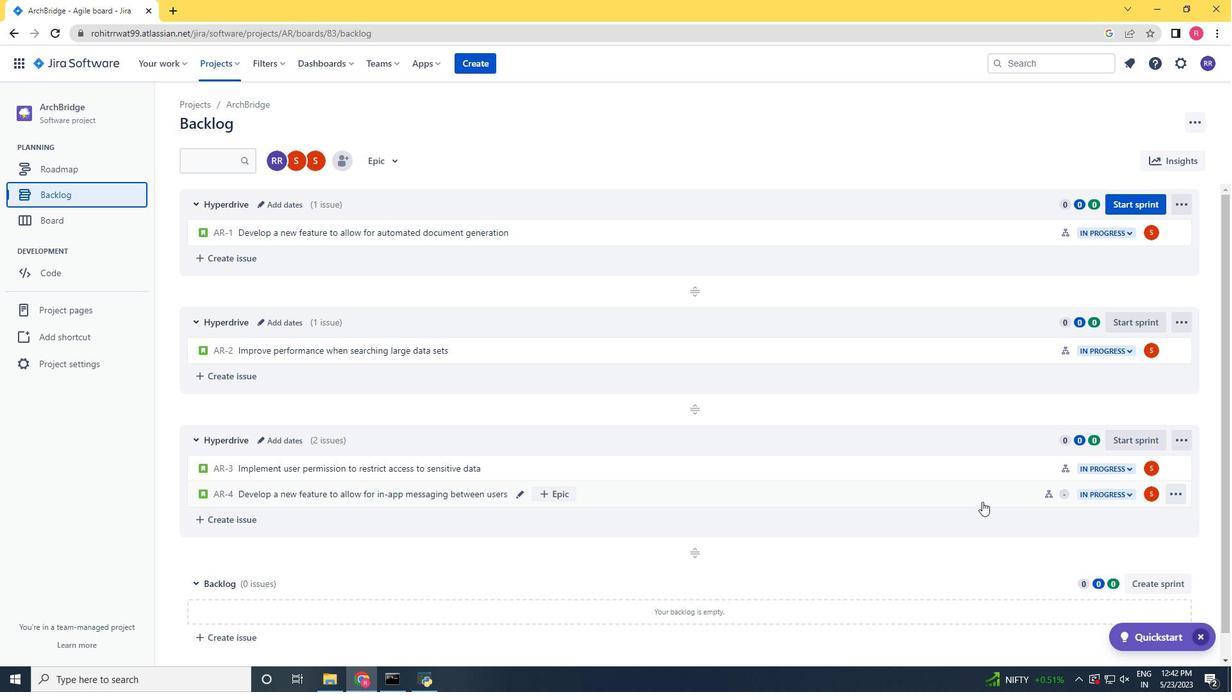 
Action: Mouse scrolled (982, 501) with delta (0, 0)
Screenshot: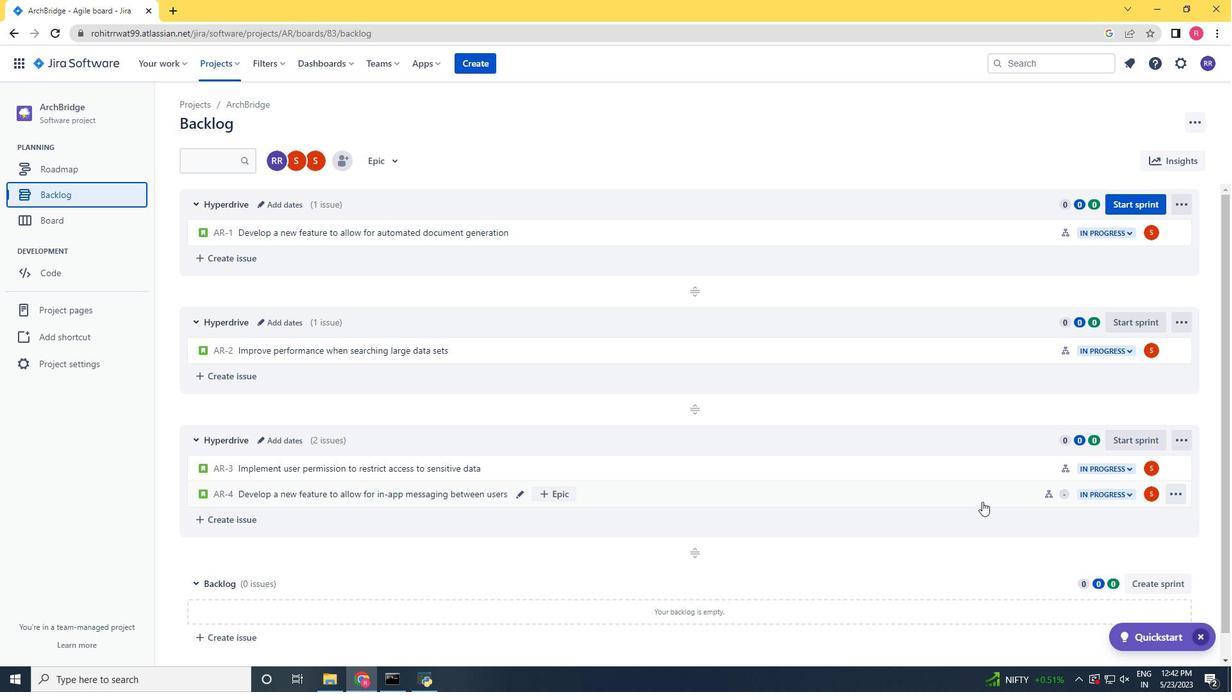 
Action: Mouse scrolled (982, 501) with delta (0, 0)
Screenshot: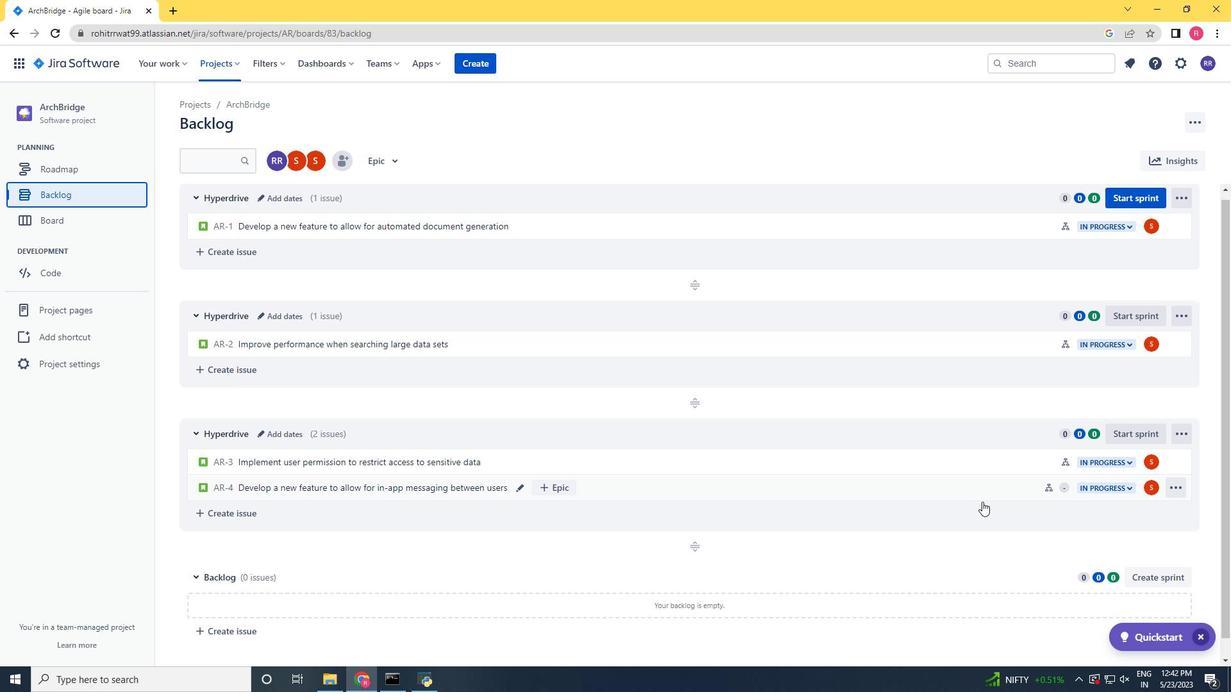 
Action: Mouse scrolled (982, 502) with delta (0, 0)
Screenshot: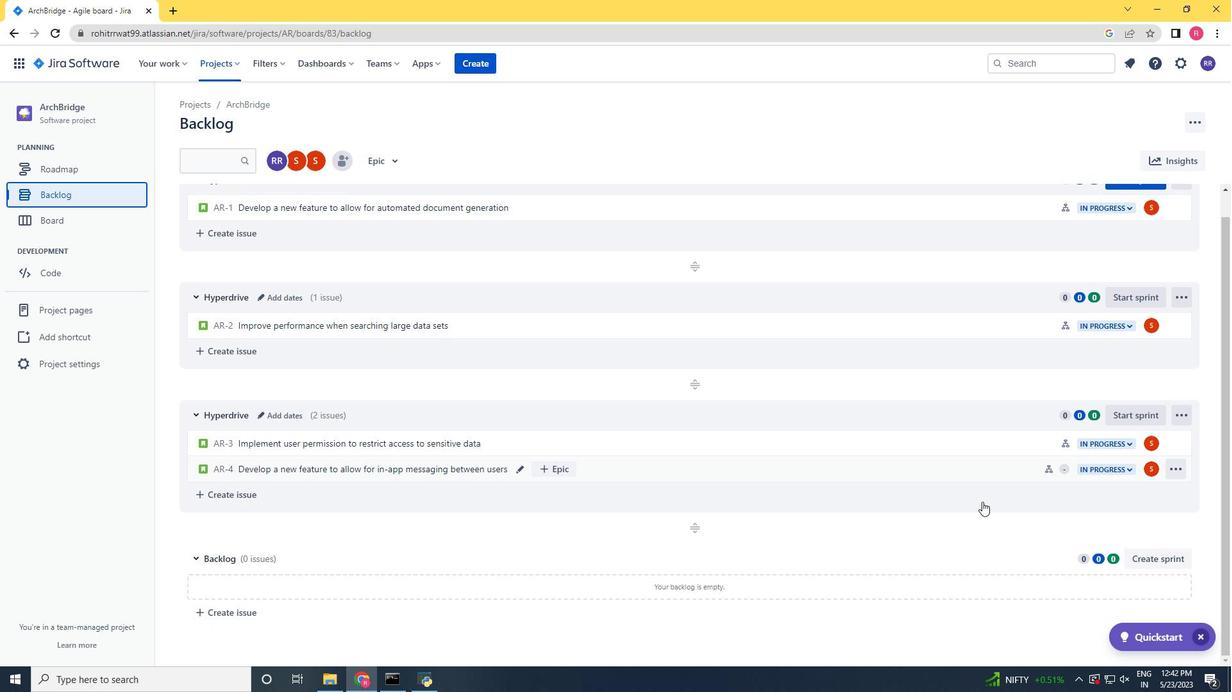 
Action: Mouse moved to (982, 498)
Screenshot: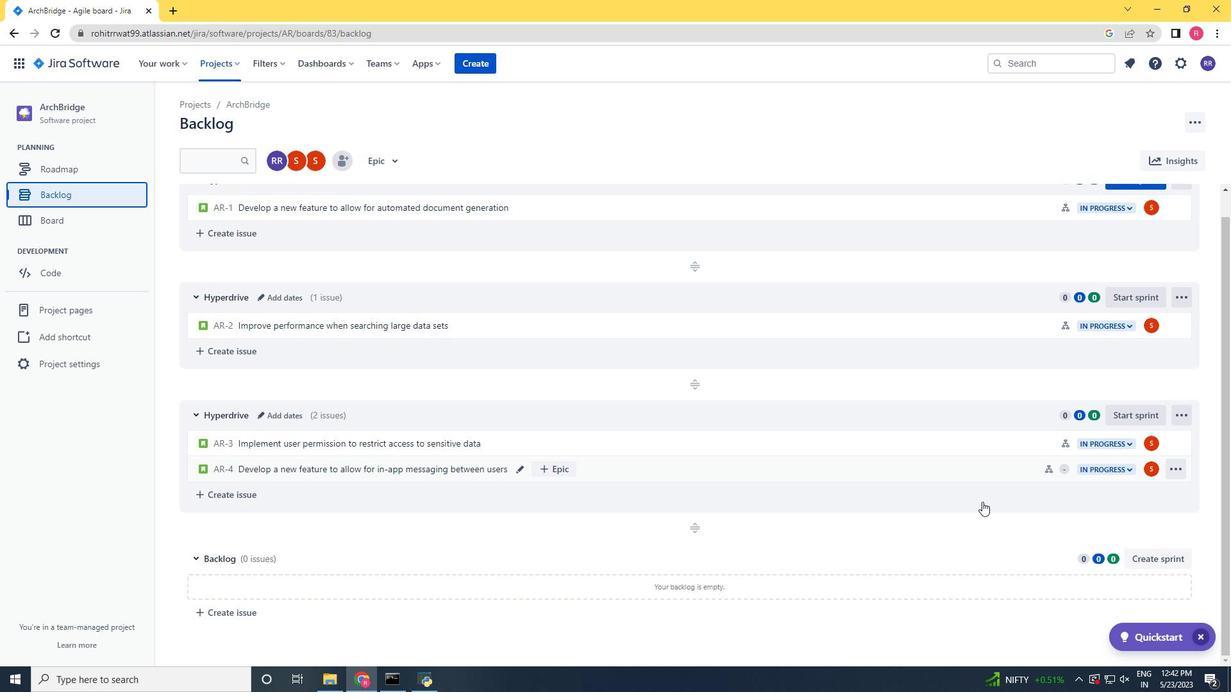 
Action: Mouse scrolled (982, 501) with delta (0, 0)
Screenshot: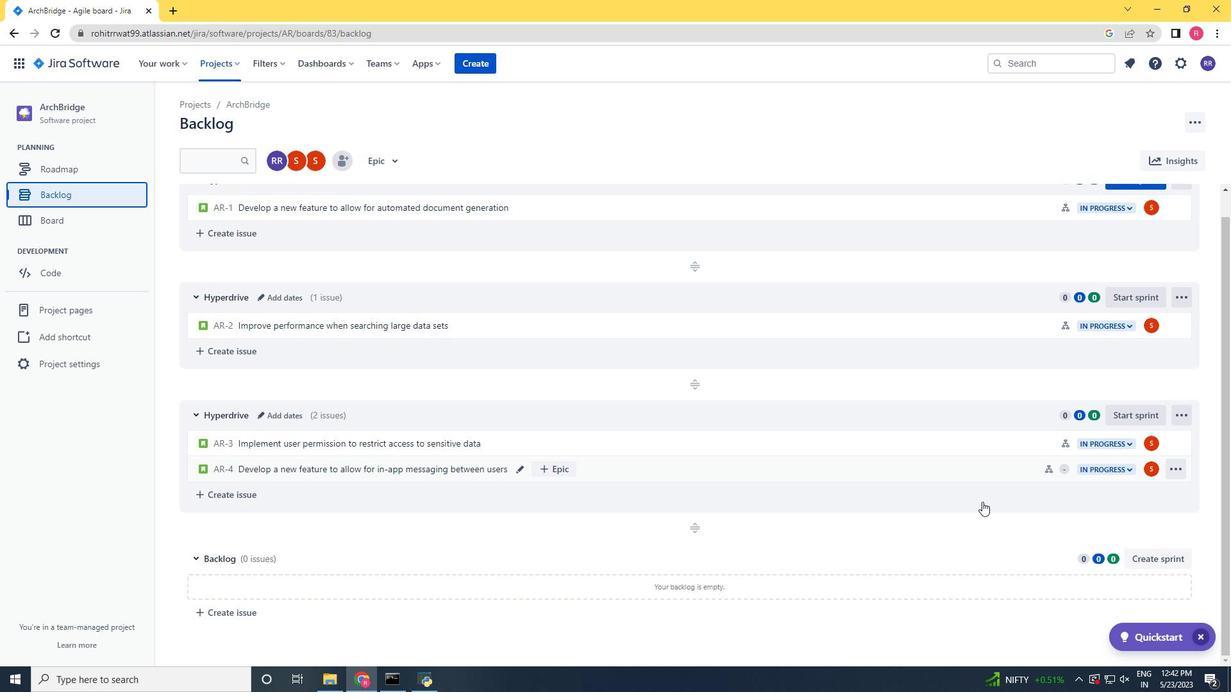 
Action: Mouse scrolled (982, 501) with delta (0, 0)
Screenshot: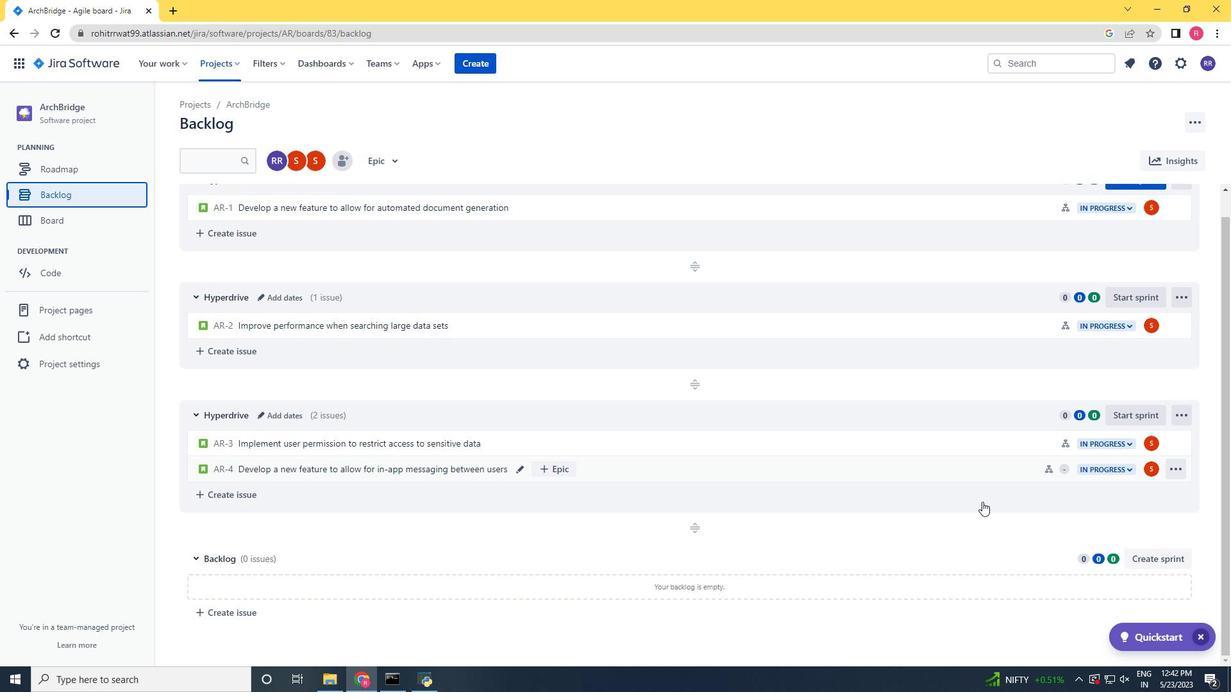 
Action: Mouse scrolled (982, 499) with delta (0, 0)
Screenshot: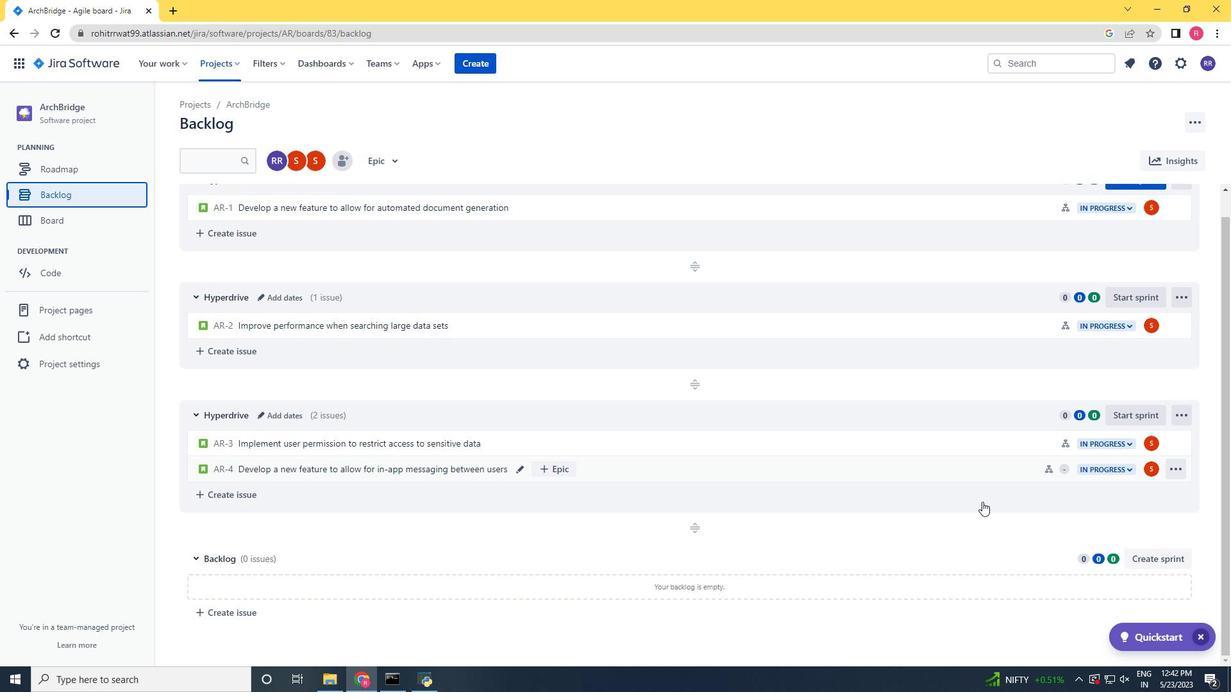 
Action: Mouse scrolled (982, 499) with delta (0, 0)
Screenshot: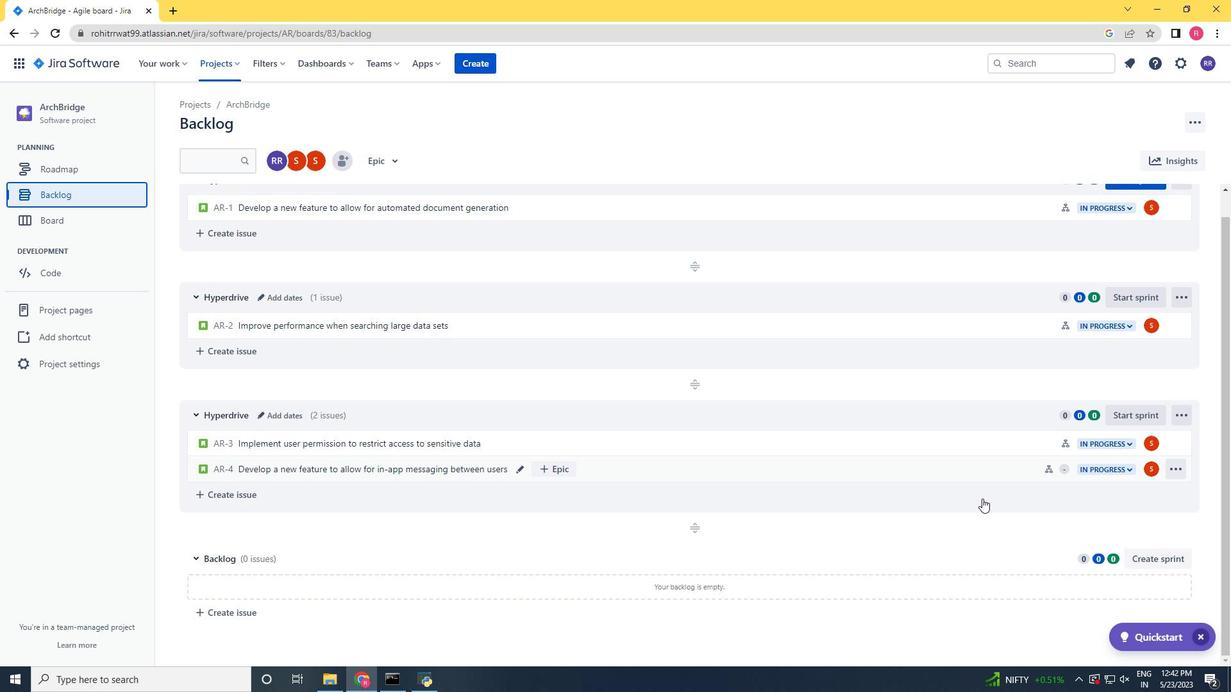 
